 Task: Add Mineral Fusion Light Neutral Concealer to the cart.
Action: Mouse moved to (300, 143)
Screenshot: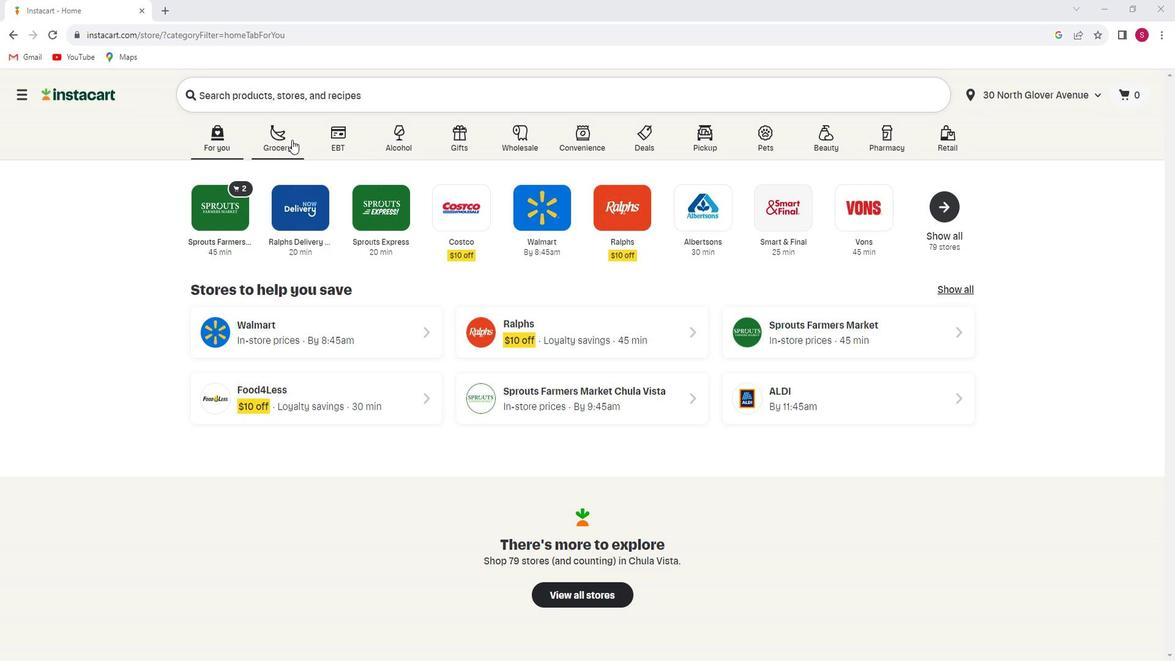
Action: Mouse pressed left at (300, 143)
Screenshot: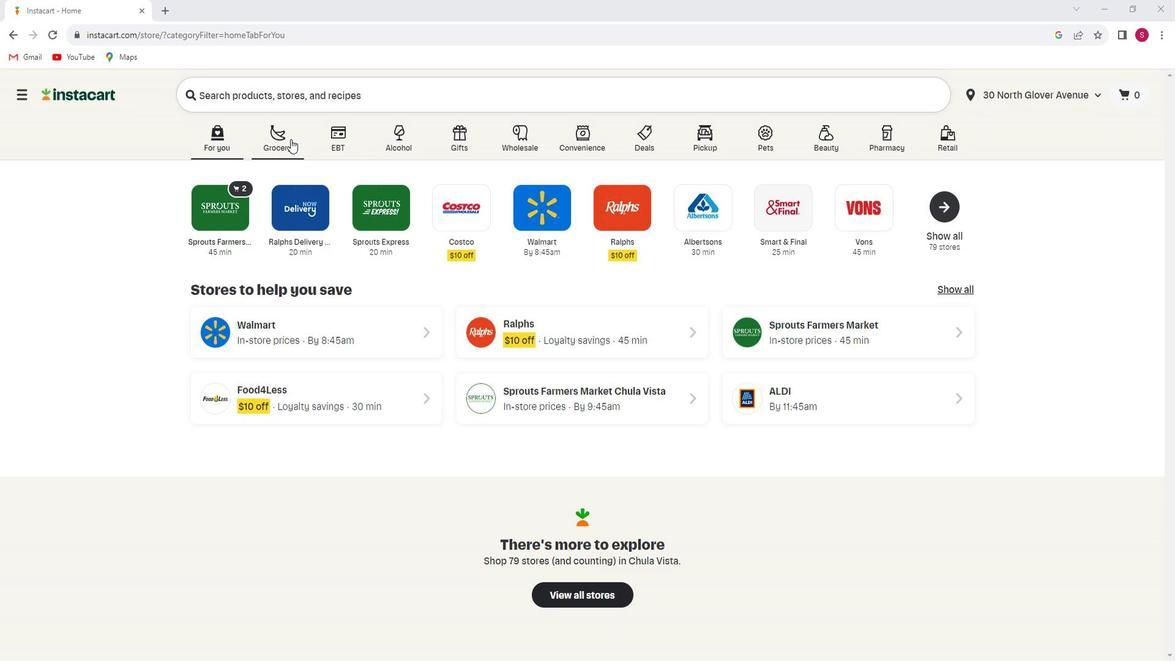 
Action: Mouse moved to (299, 359)
Screenshot: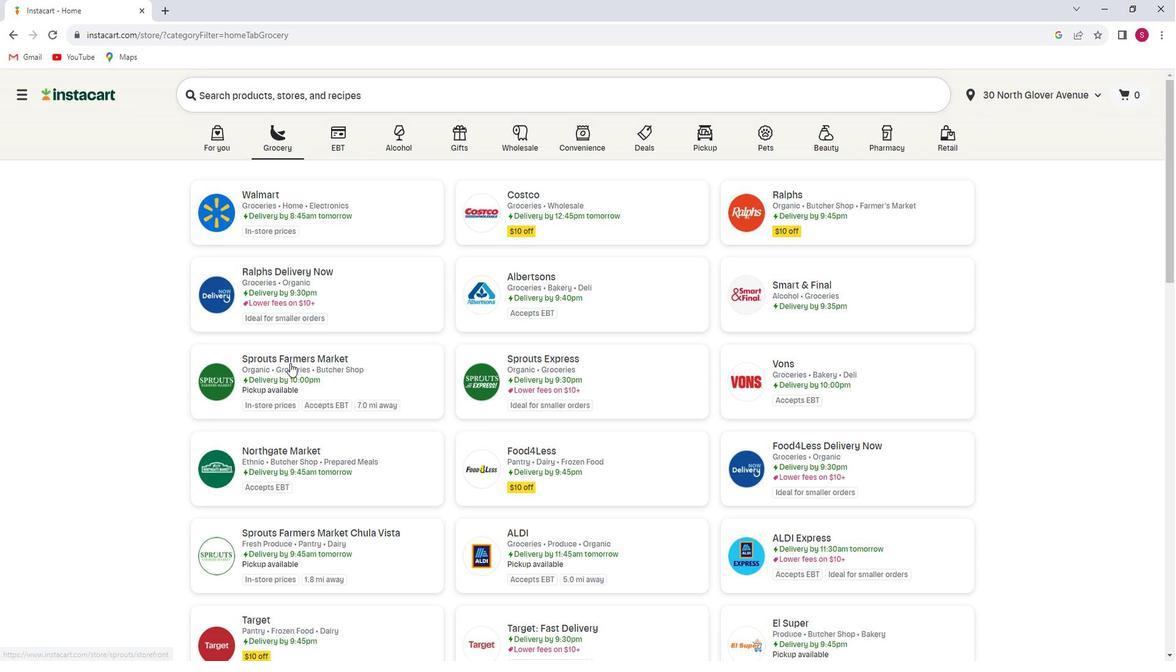 
Action: Mouse pressed left at (299, 359)
Screenshot: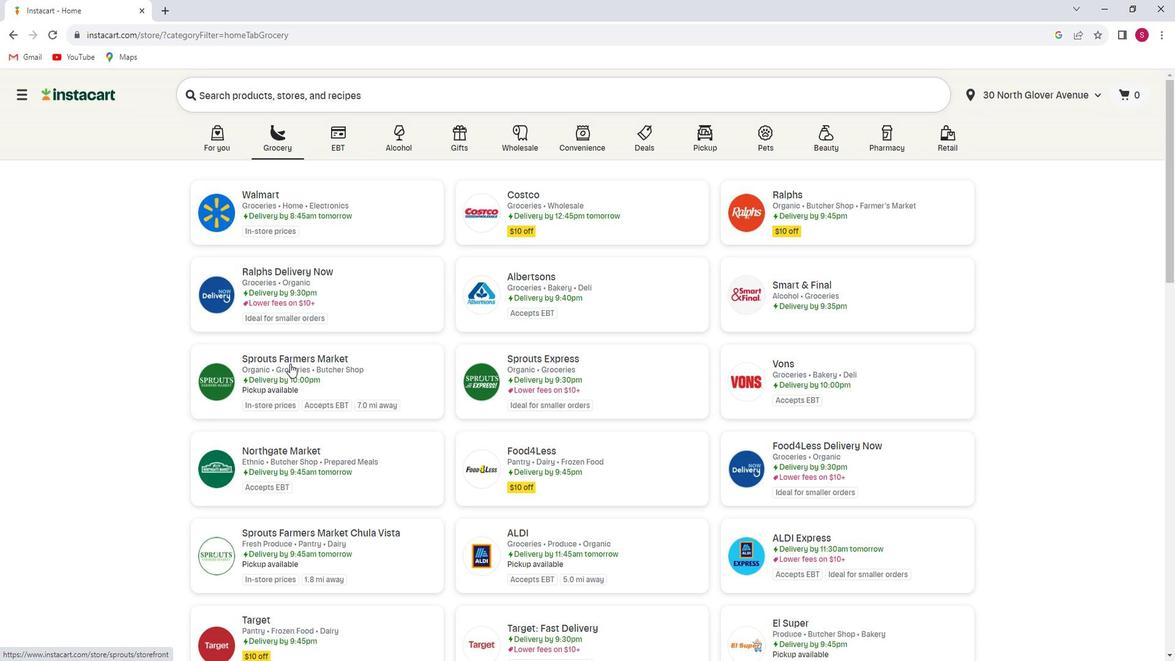 
Action: Mouse moved to (99, 398)
Screenshot: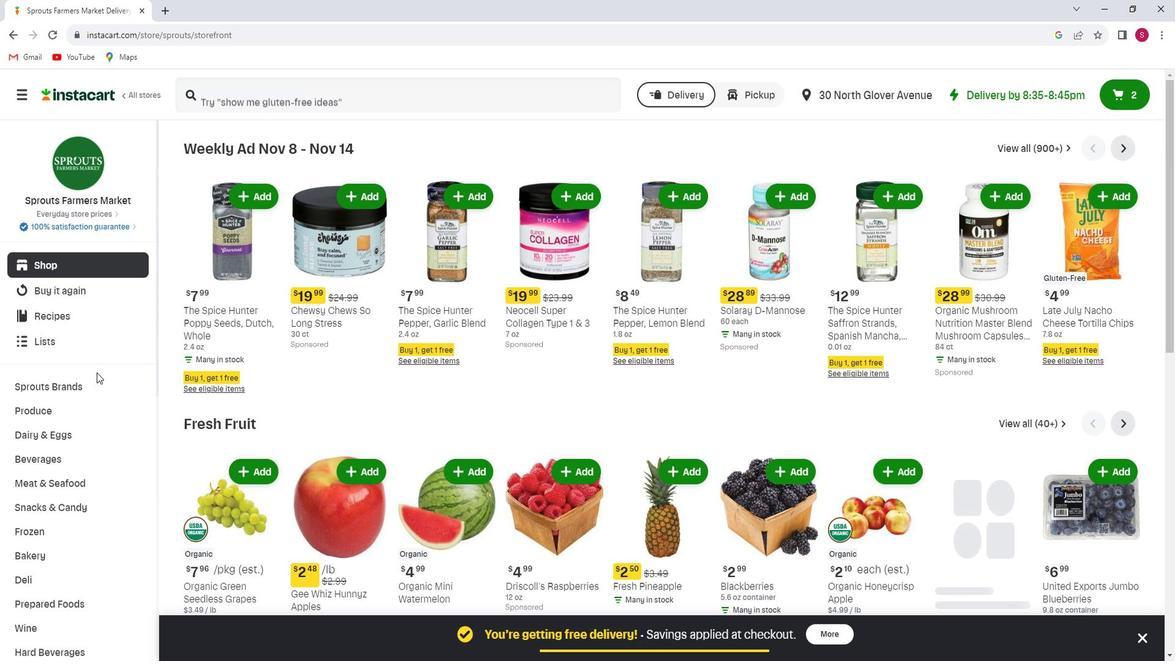 
Action: Mouse scrolled (99, 397) with delta (0, 0)
Screenshot: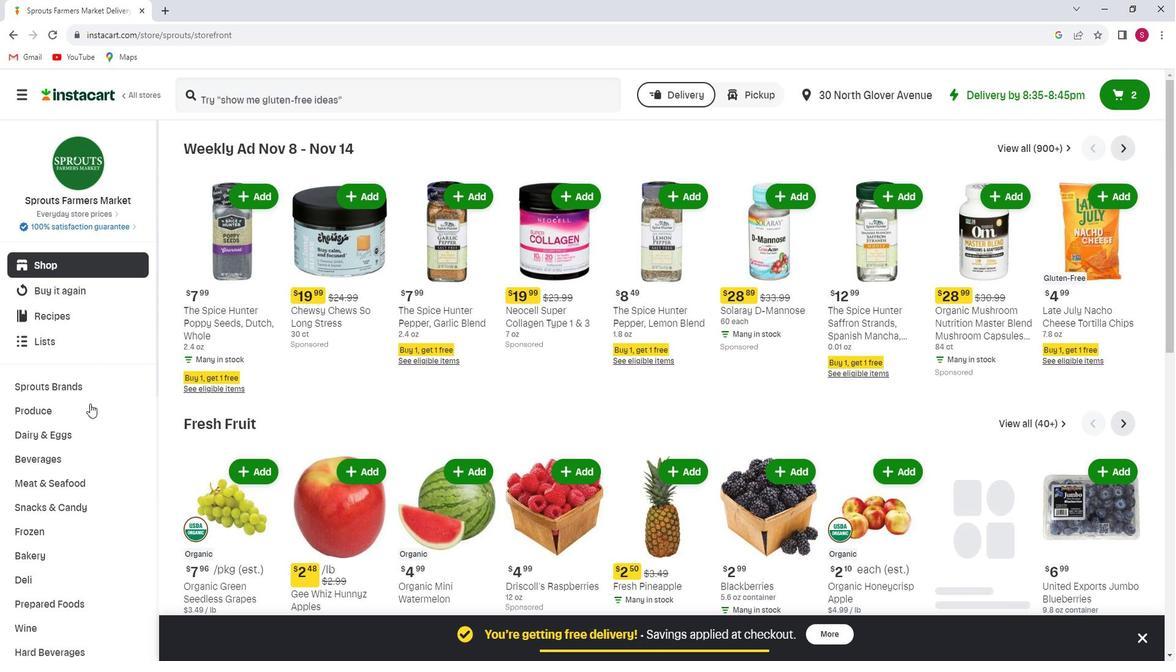 
Action: Mouse scrolled (99, 397) with delta (0, 0)
Screenshot: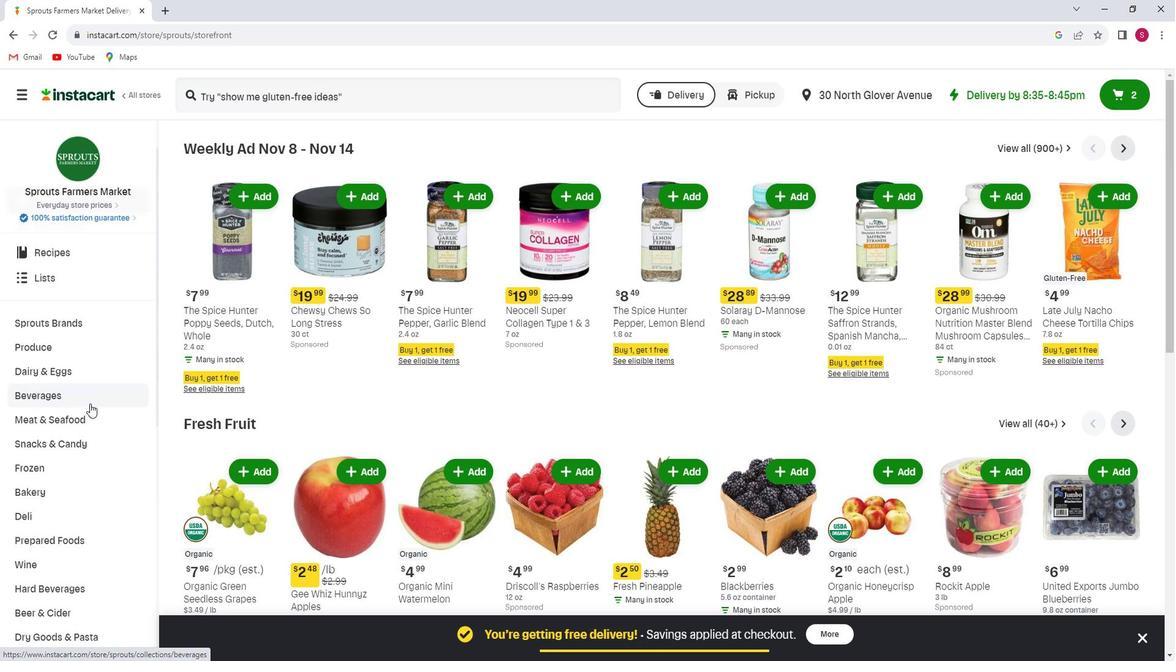 
Action: Mouse scrolled (99, 397) with delta (0, 0)
Screenshot: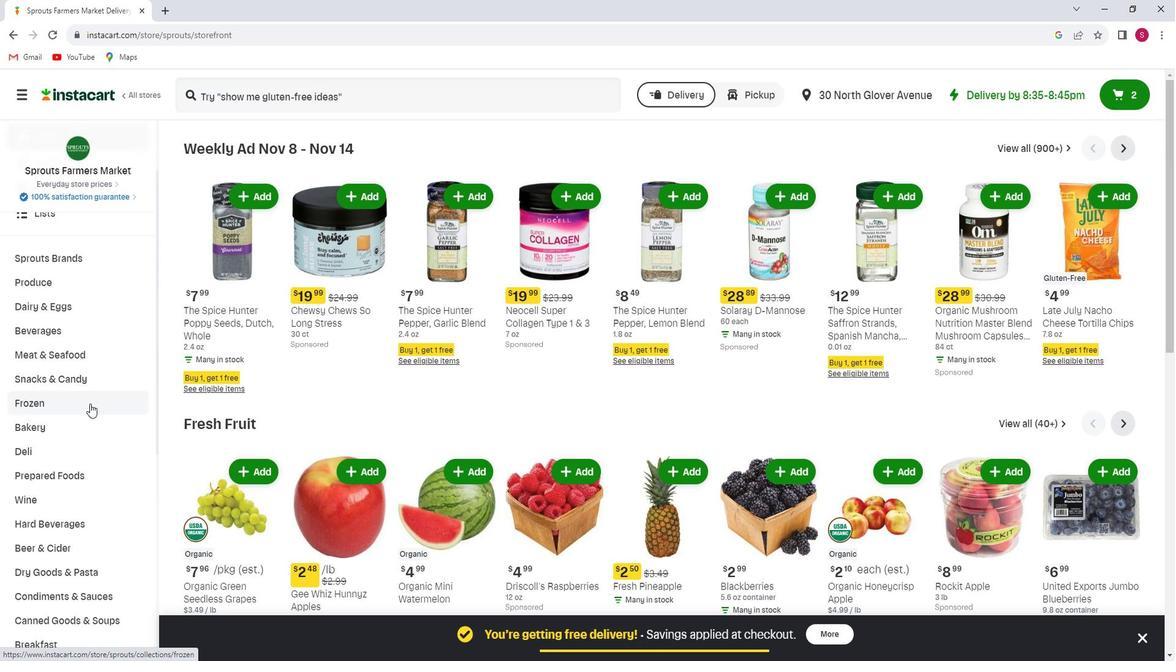 
Action: Mouse scrolled (99, 397) with delta (0, 0)
Screenshot: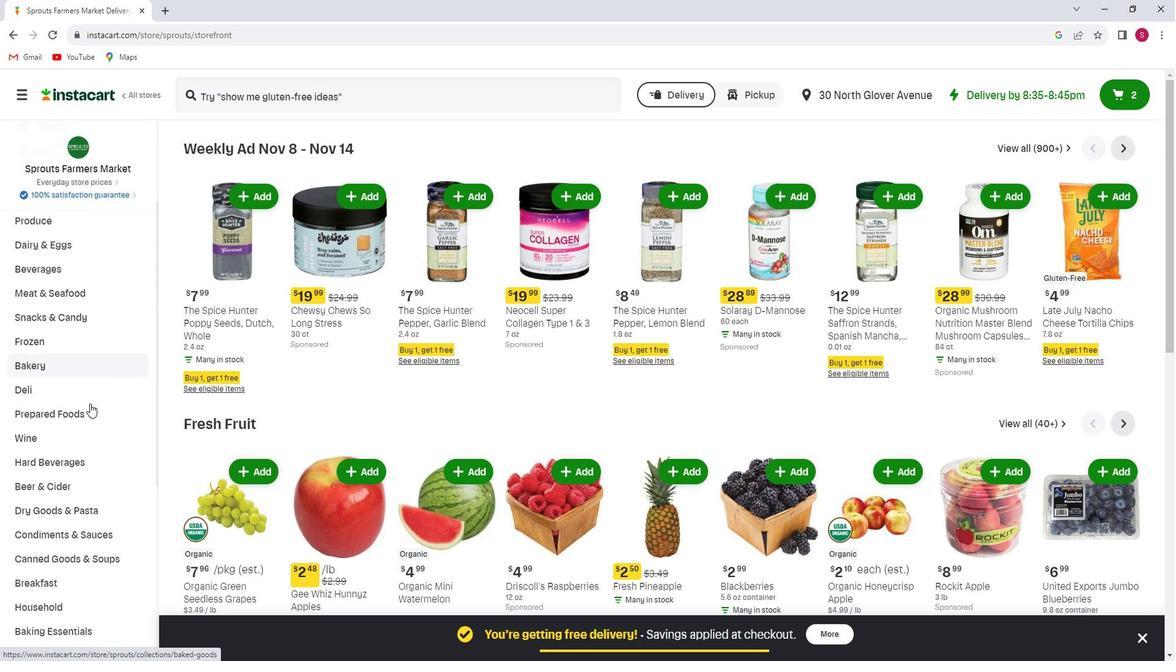 
Action: Mouse scrolled (99, 397) with delta (0, 0)
Screenshot: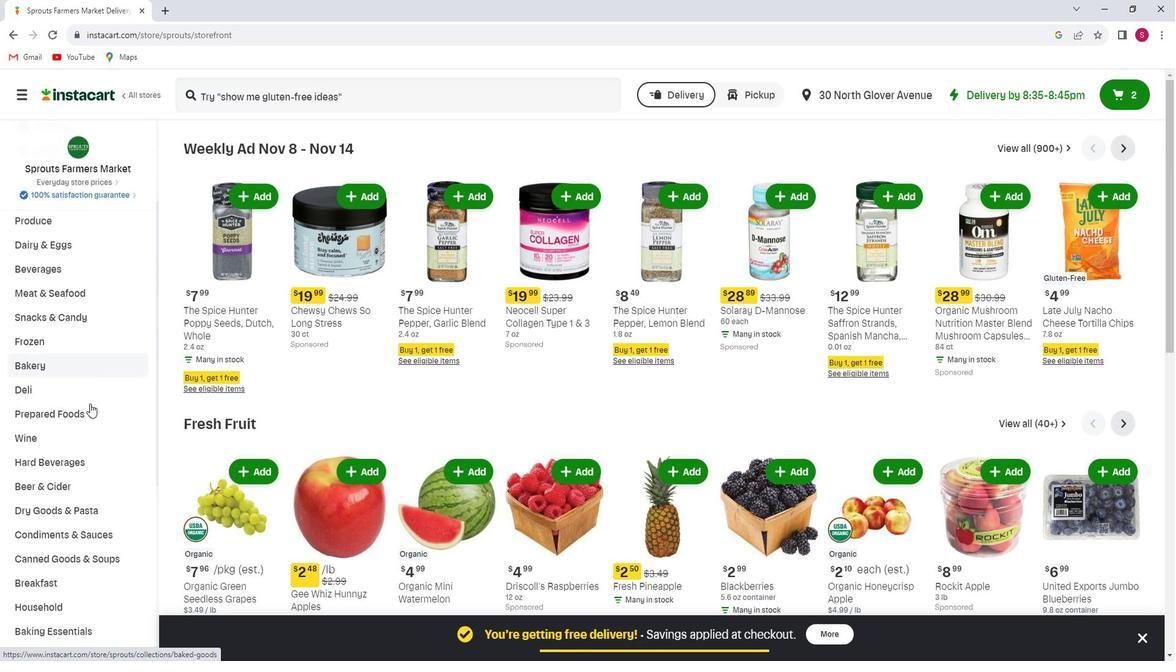 
Action: Mouse scrolled (99, 397) with delta (0, 0)
Screenshot: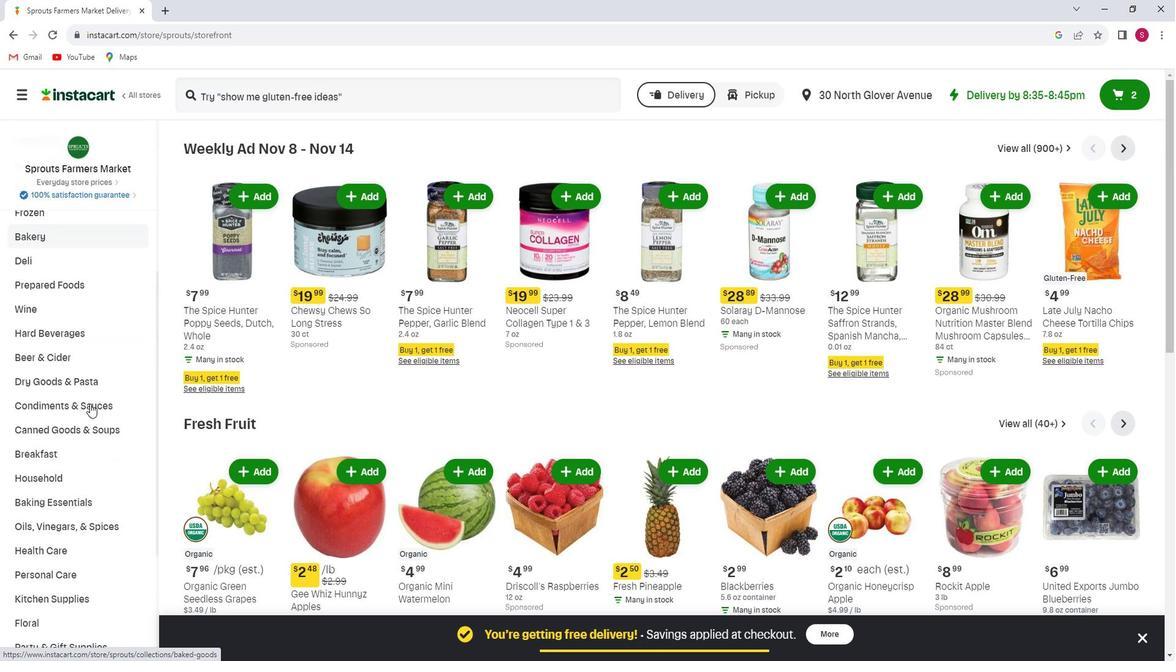 
Action: Mouse scrolled (99, 397) with delta (0, 0)
Screenshot: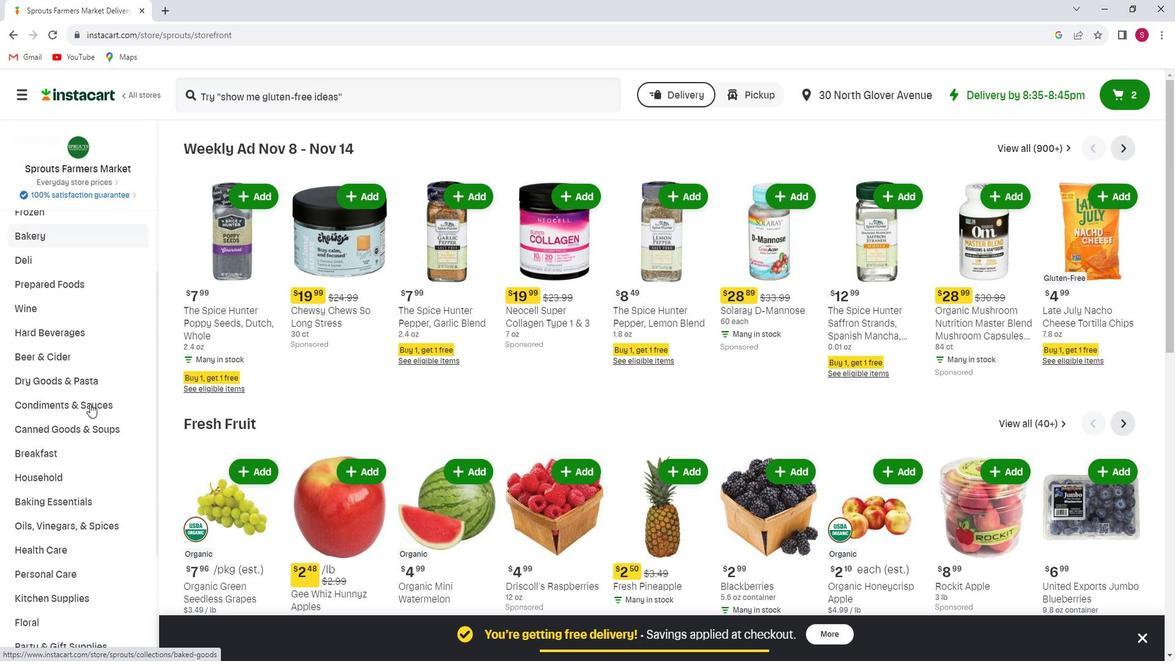 
Action: Mouse scrolled (99, 397) with delta (0, 0)
Screenshot: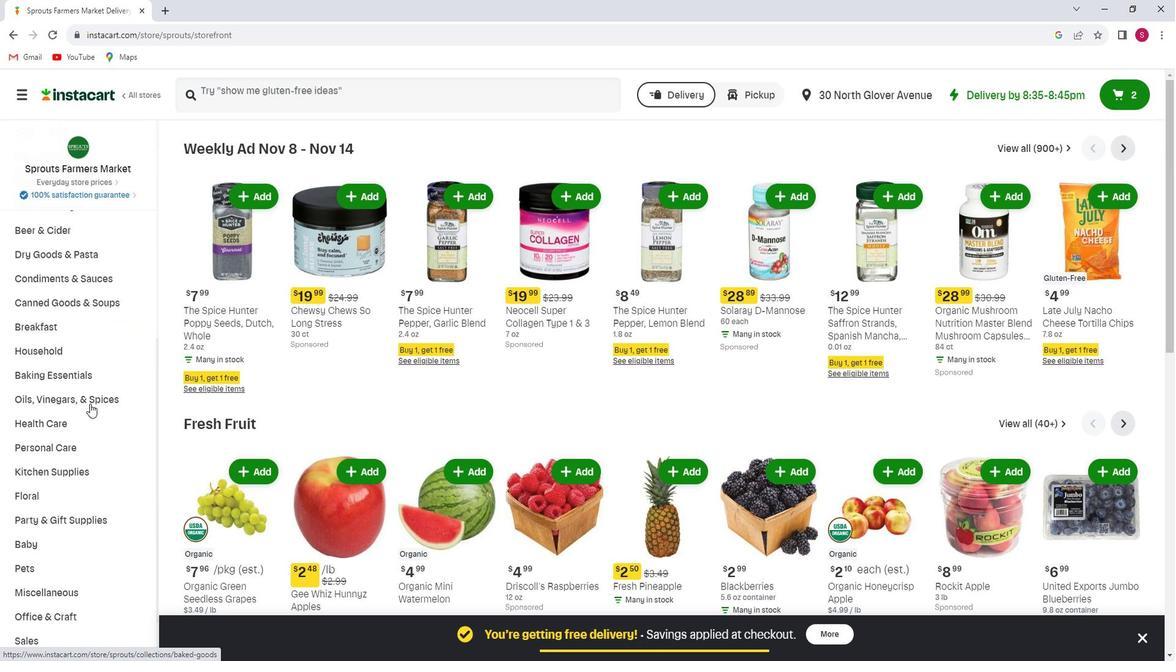 
Action: Mouse moved to (101, 380)
Screenshot: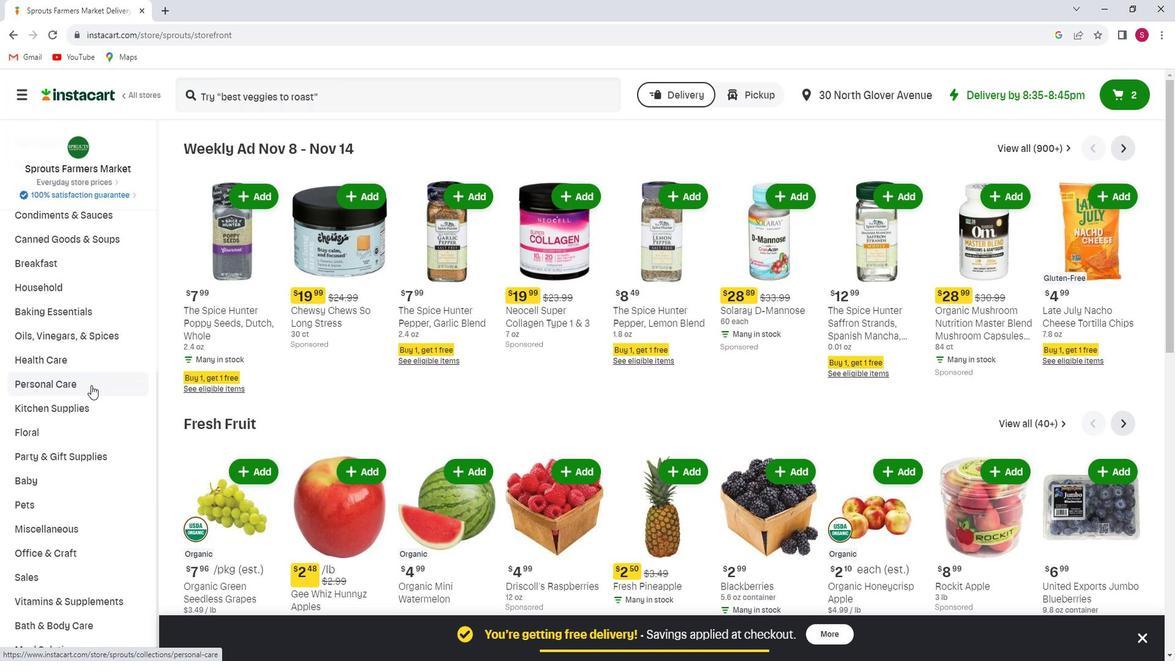 
Action: Mouse pressed left at (101, 380)
Screenshot: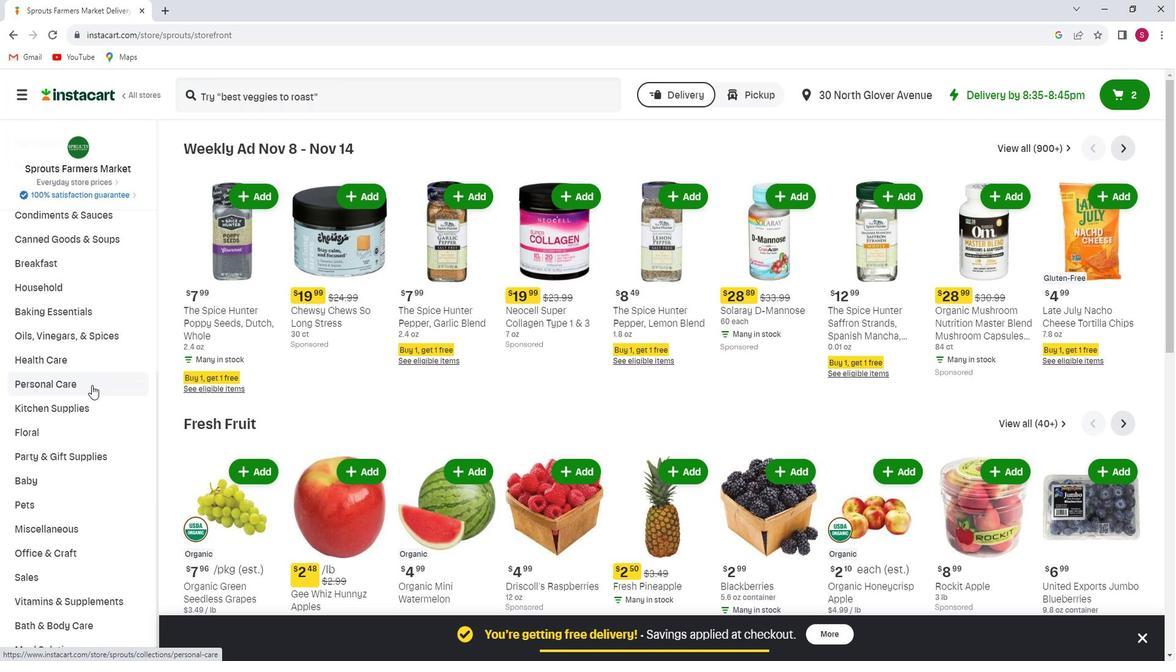 
Action: Mouse moved to (1068, 182)
Screenshot: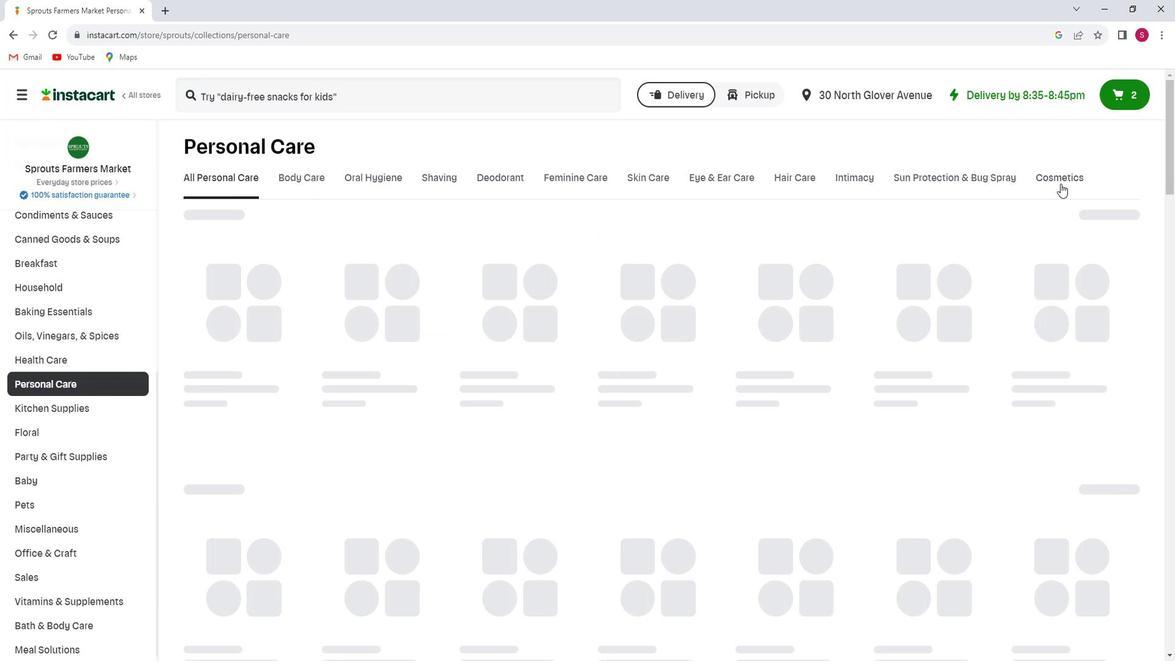 
Action: Mouse pressed left at (1068, 182)
Screenshot: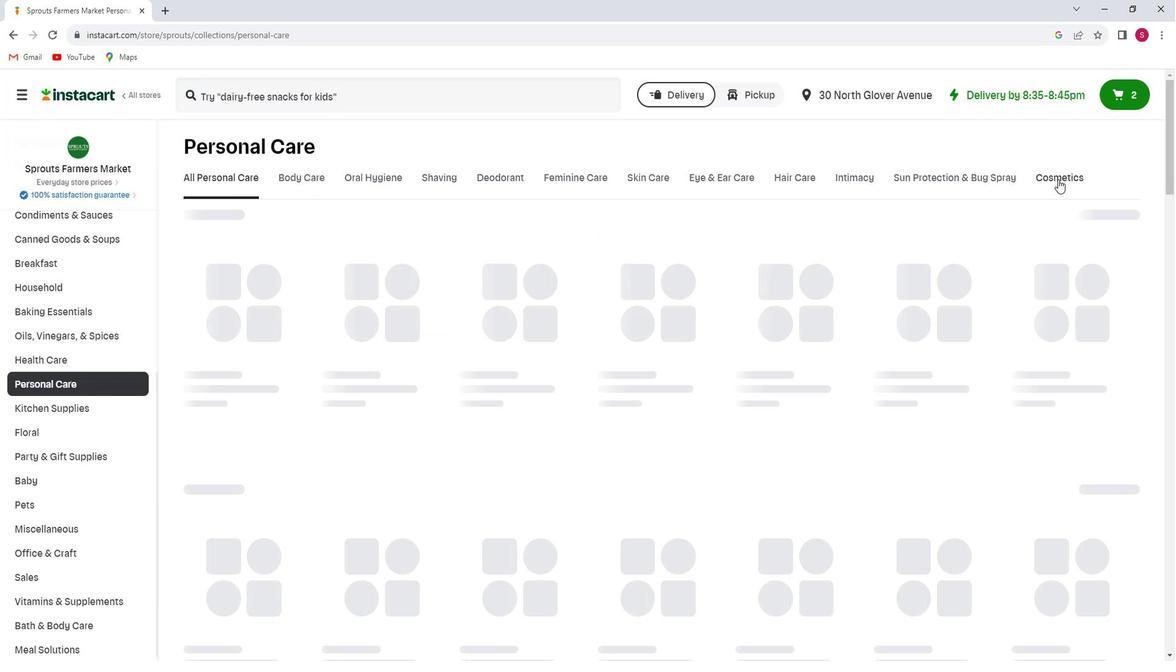 
Action: Mouse moved to (291, 230)
Screenshot: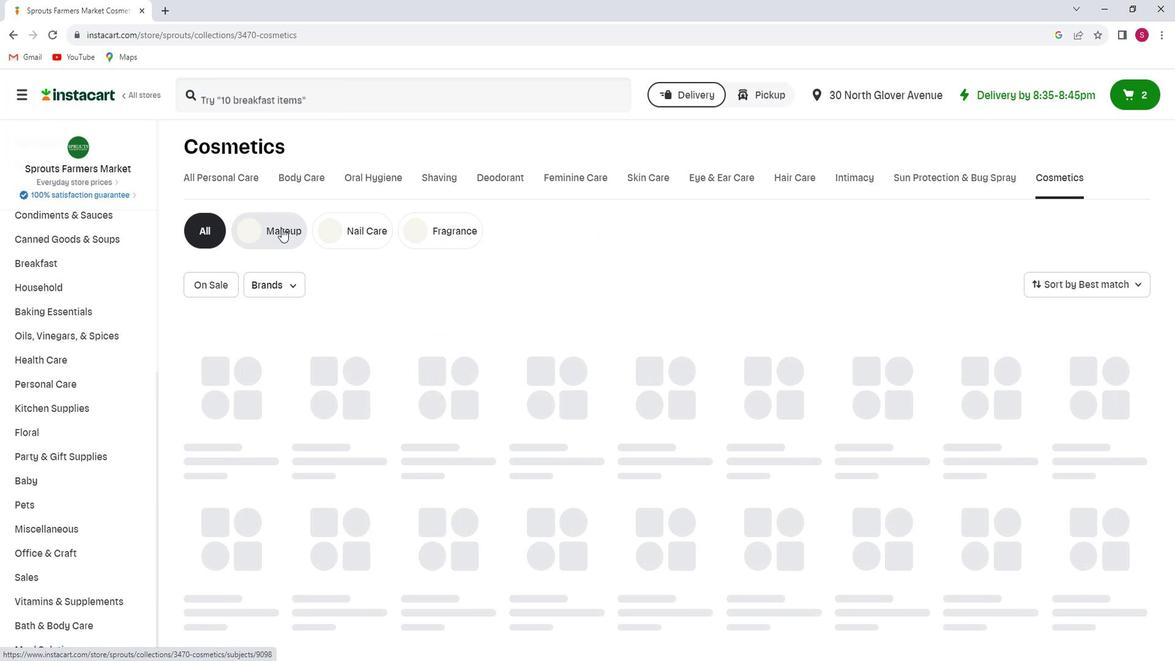 
Action: Mouse pressed left at (291, 230)
Screenshot: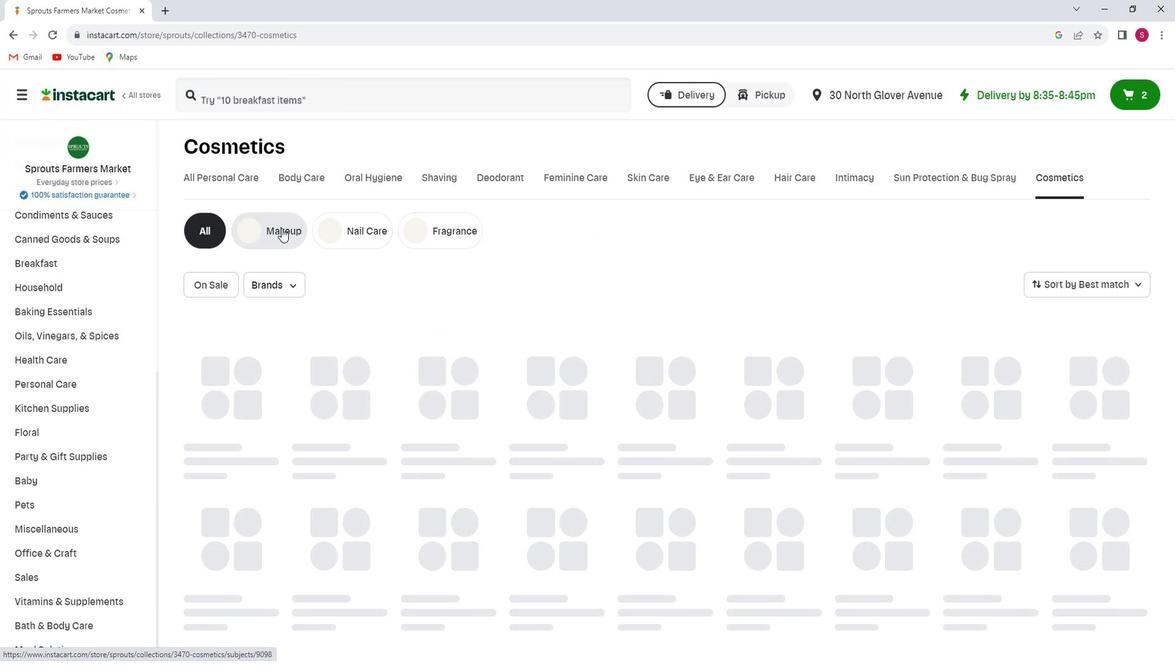 
Action: Mouse moved to (332, 93)
Screenshot: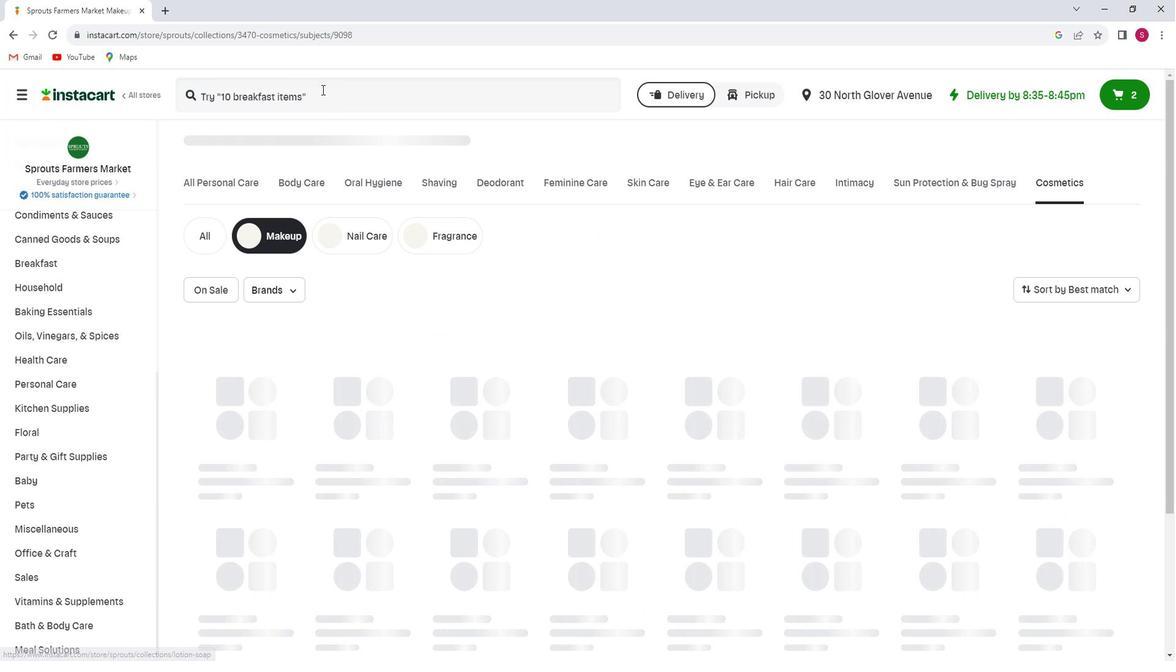 
Action: Mouse pressed left at (332, 93)
Screenshot: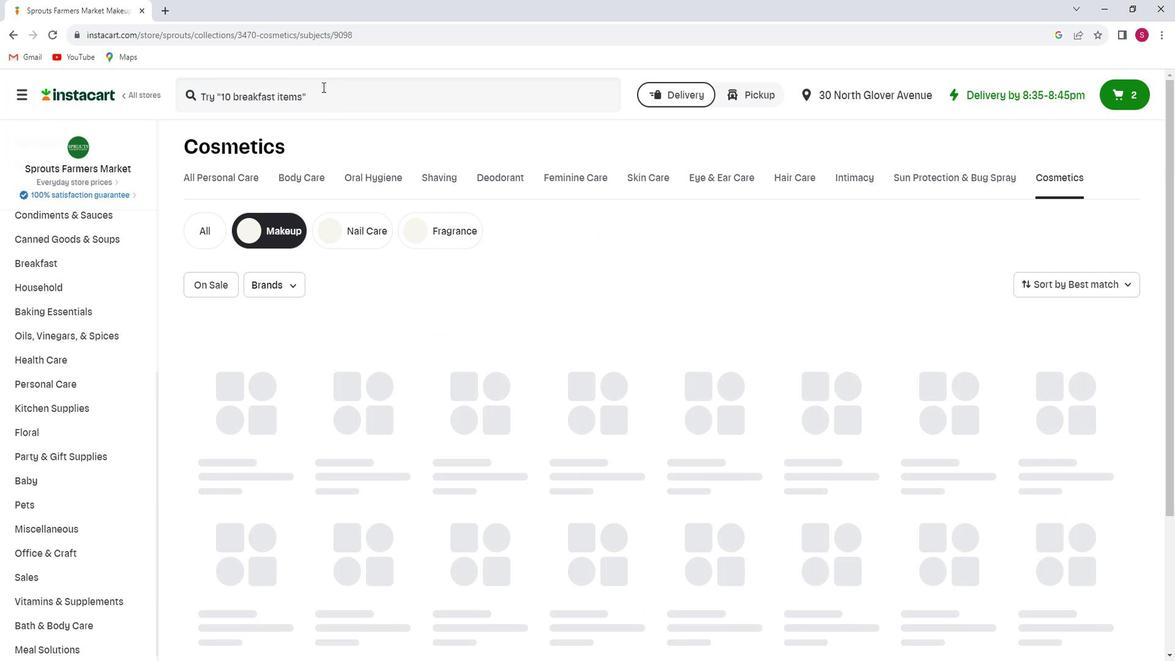 
Action: Key pressed <Key.shift_r>Mineral<Key.space><Key.shift>Fusion<Key.space><Key.shift_r>Light<Key.space><Key.shift_r>Neutral<Key.space><Key.shift>Concealer<Key.enter>
Screenshot: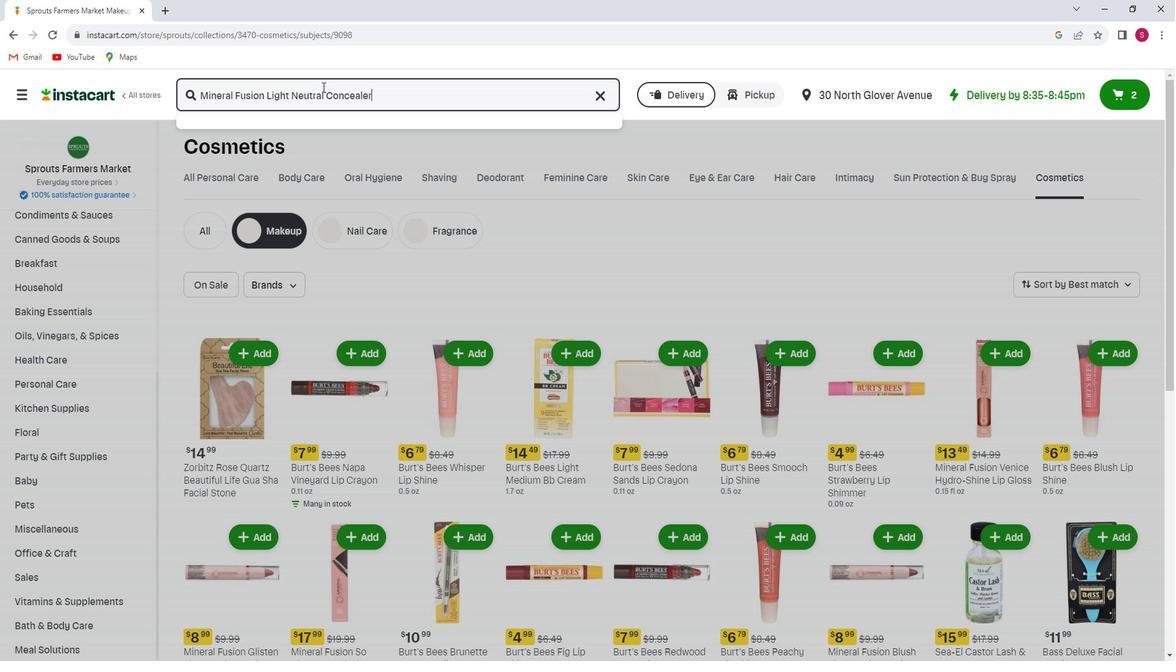 
Action: Mouse moved to (420, 186)
Screenshot: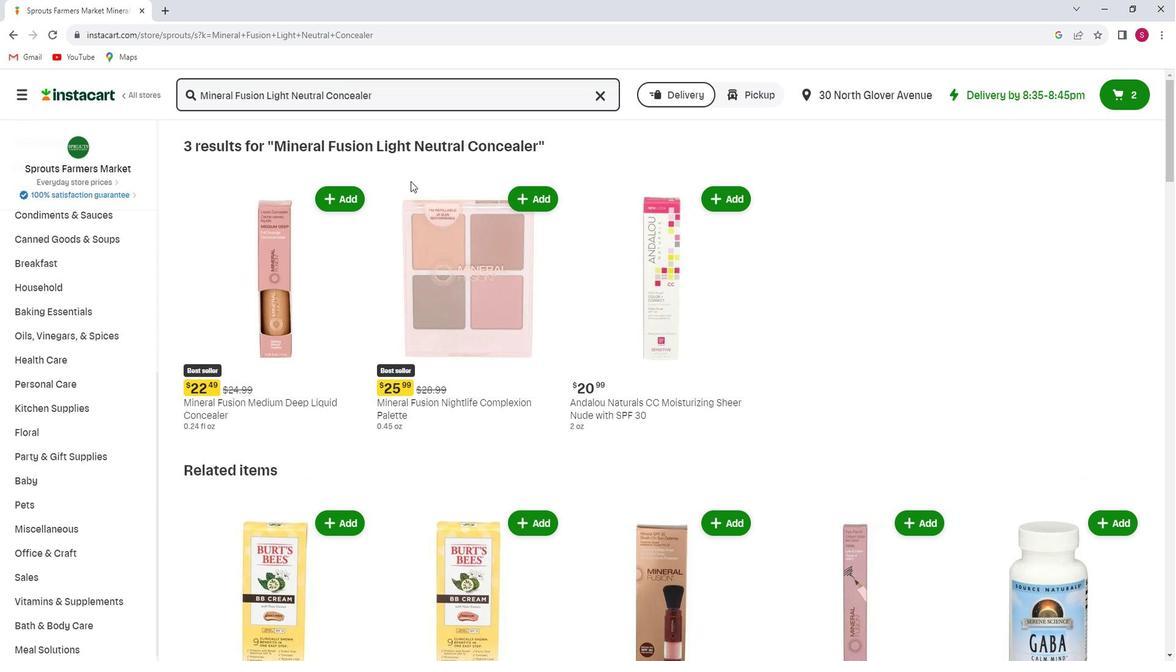
Action: Mouse scrolled (420, 185) with delta (0, 0)
Screenshot: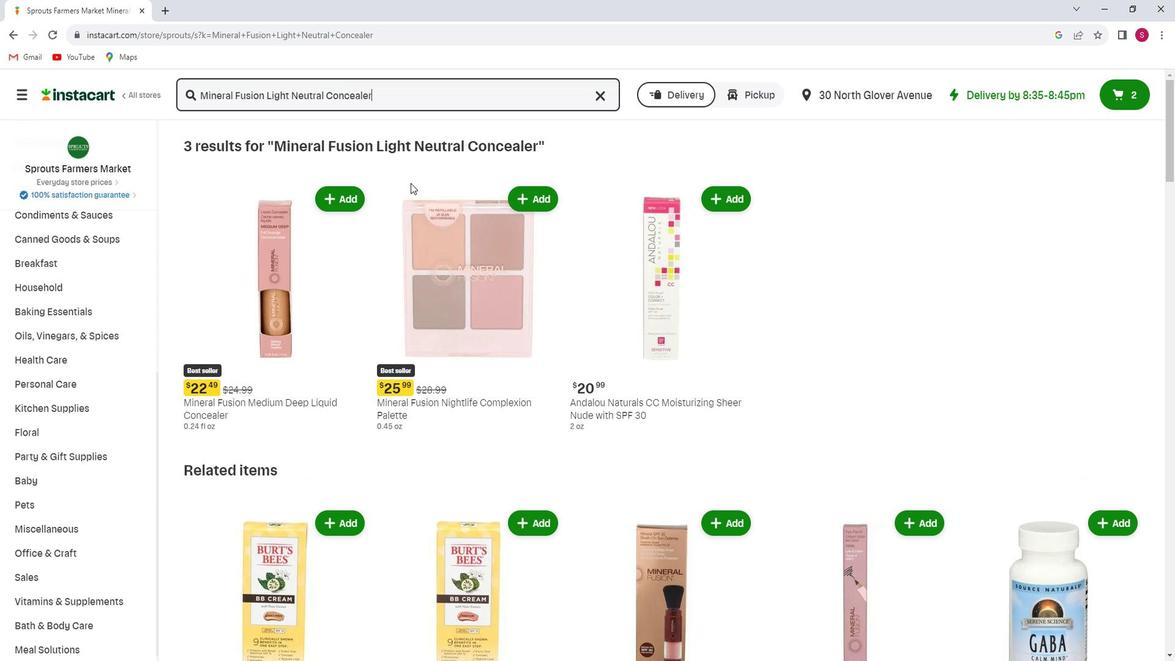 
Action: Mouse scrolled (420, 185) with delta (0, 0)
Screenshot: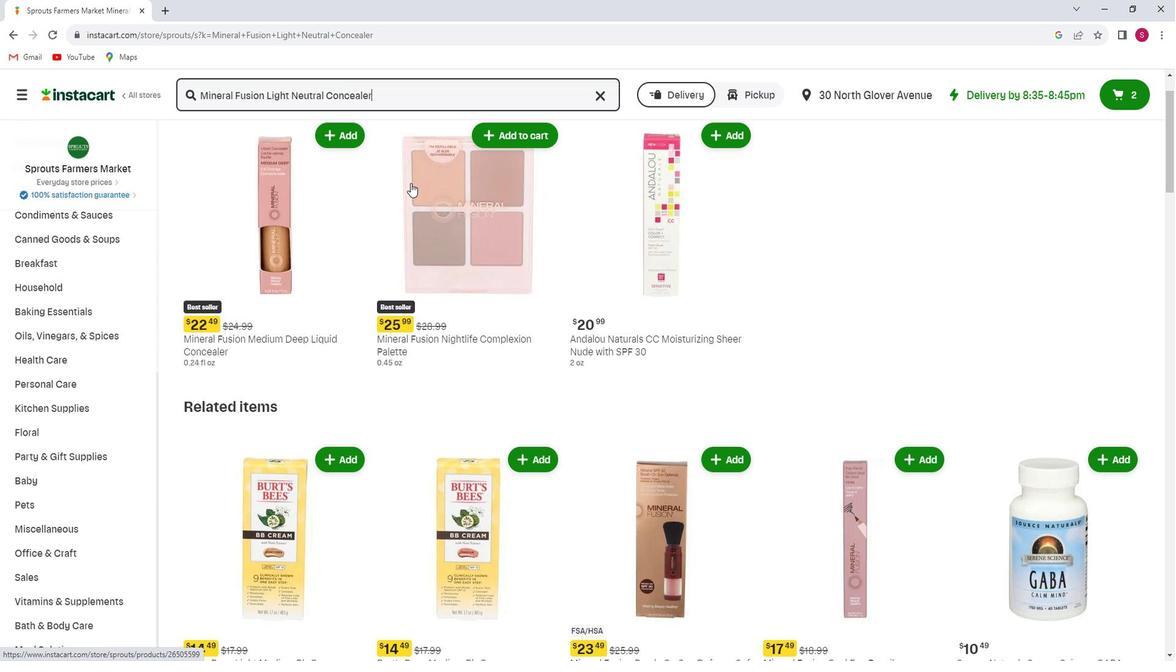 
Action: Mouse moved to (420, 186)
Screenshot: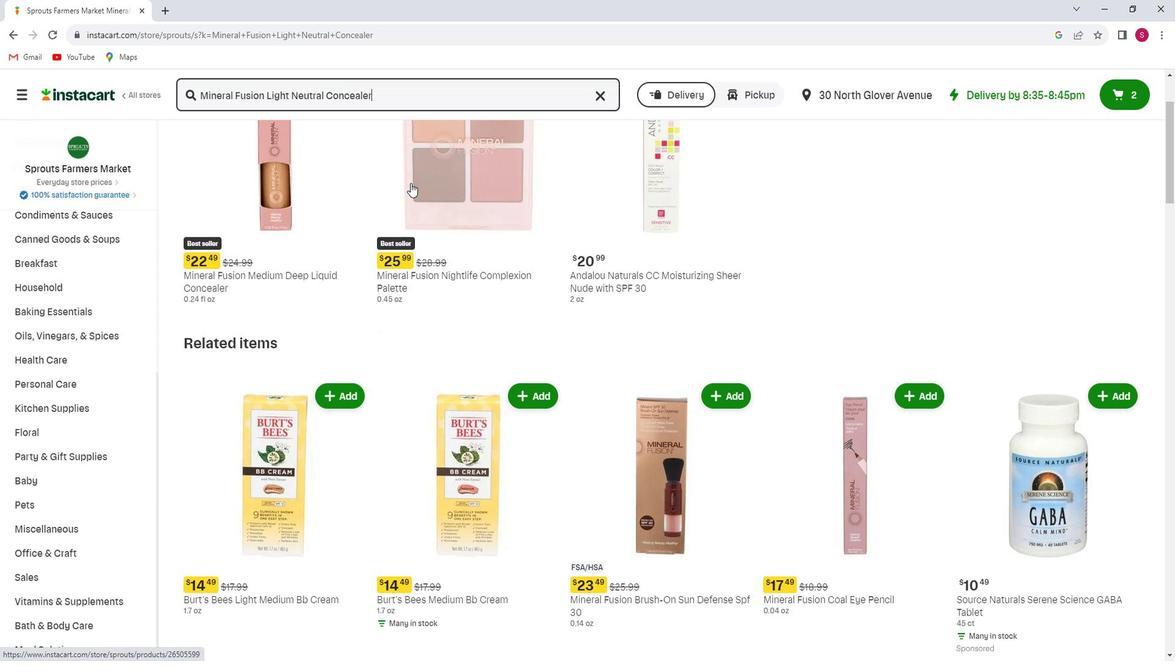 
Action: Mouse scrolled (420, 185) with delta (0, 0)
Screenshot: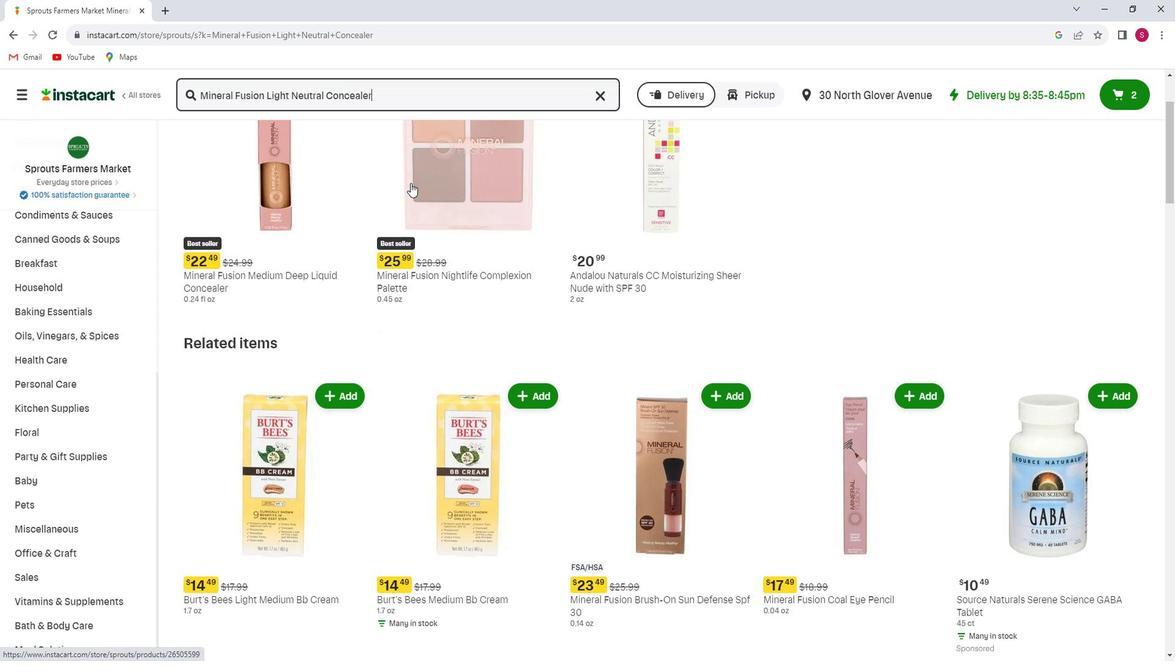 
Action: Mouse scrolled (420, 185) with delta (0, 0)
Screenshot: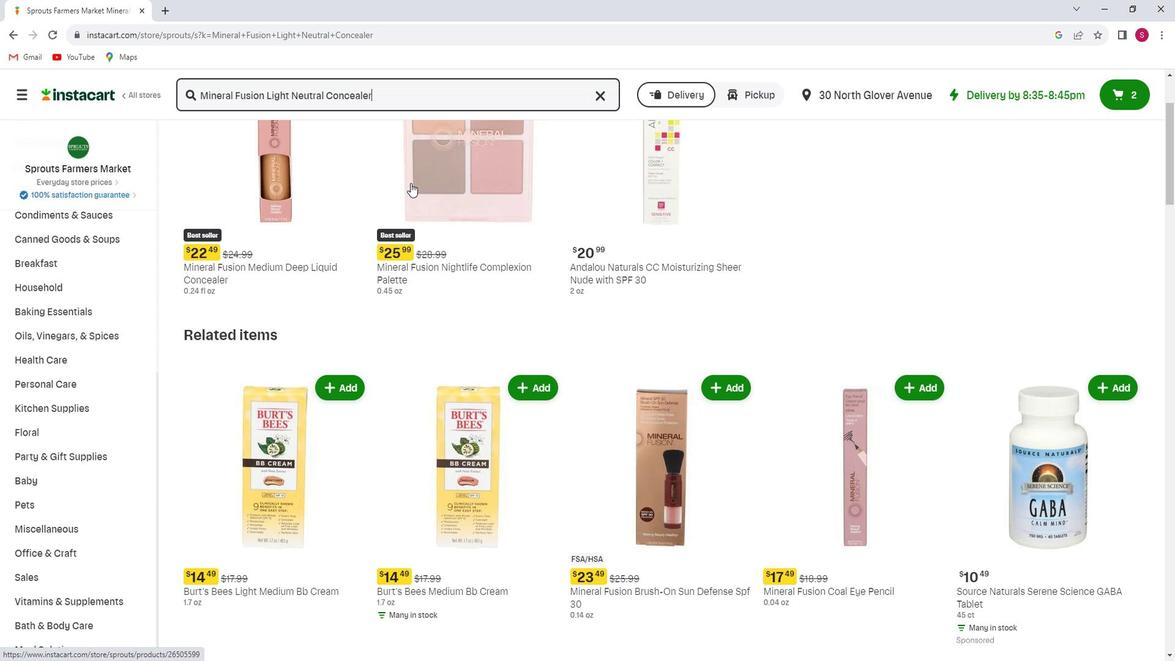 
Action: Mouse scrolled (420, 185) with delta (0, 0)
Screenshot: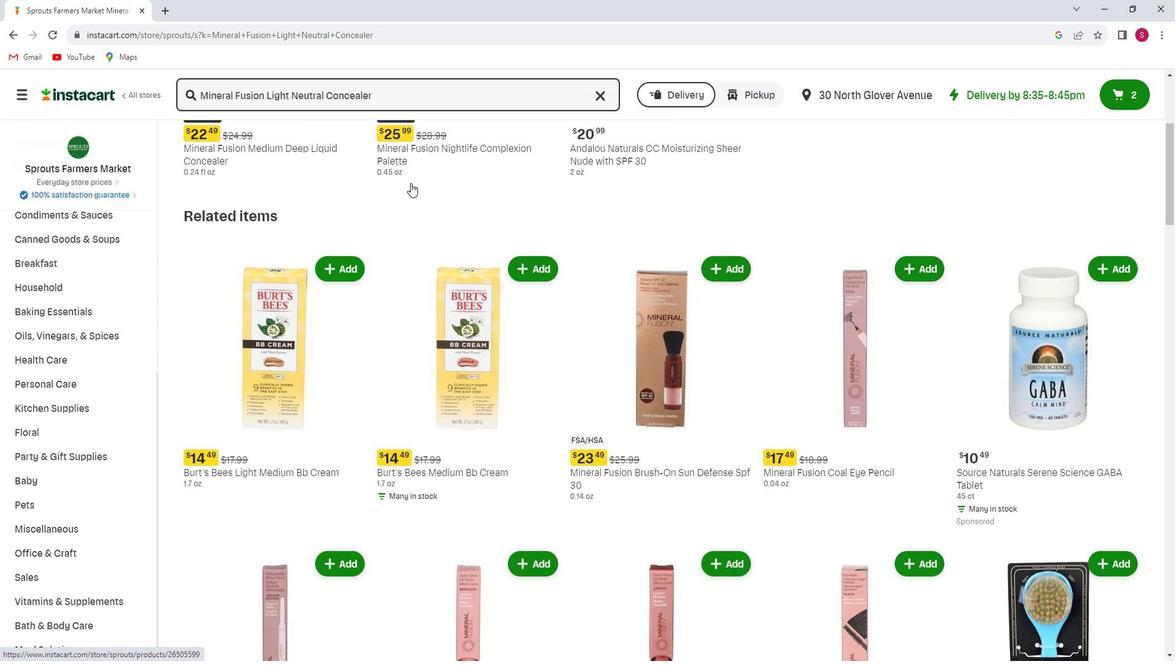 
Action: Mouse scrolled (420, 185) with delta (0, 0)
Screenshot: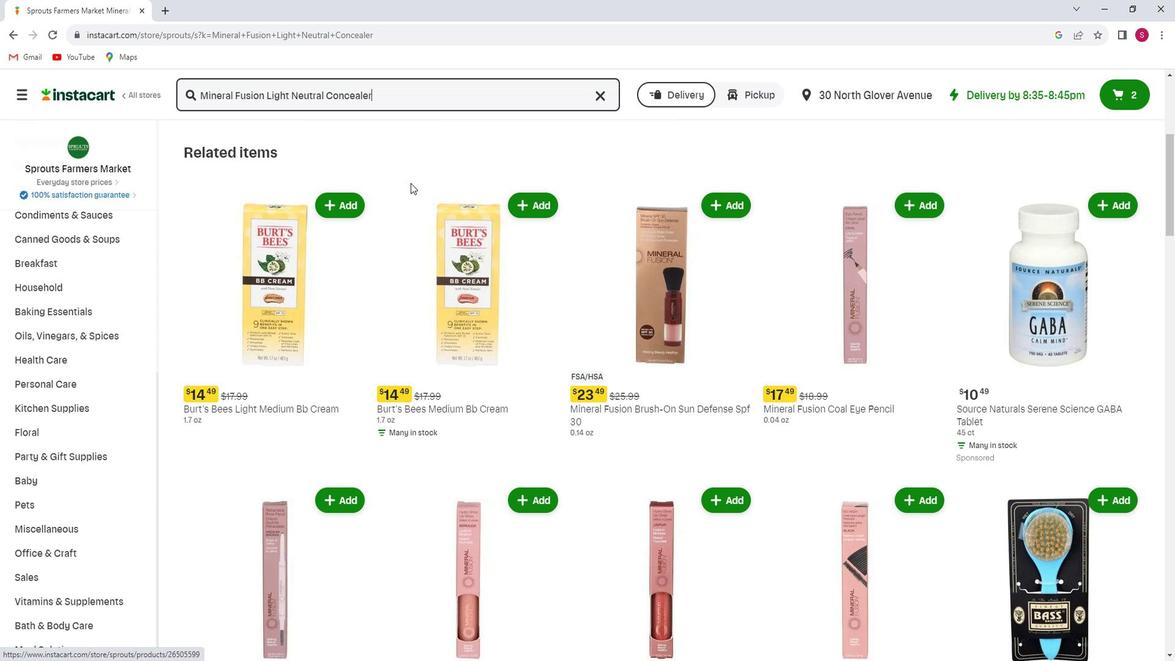 
Action: Mouse moved to (465, 199)
Screenshot: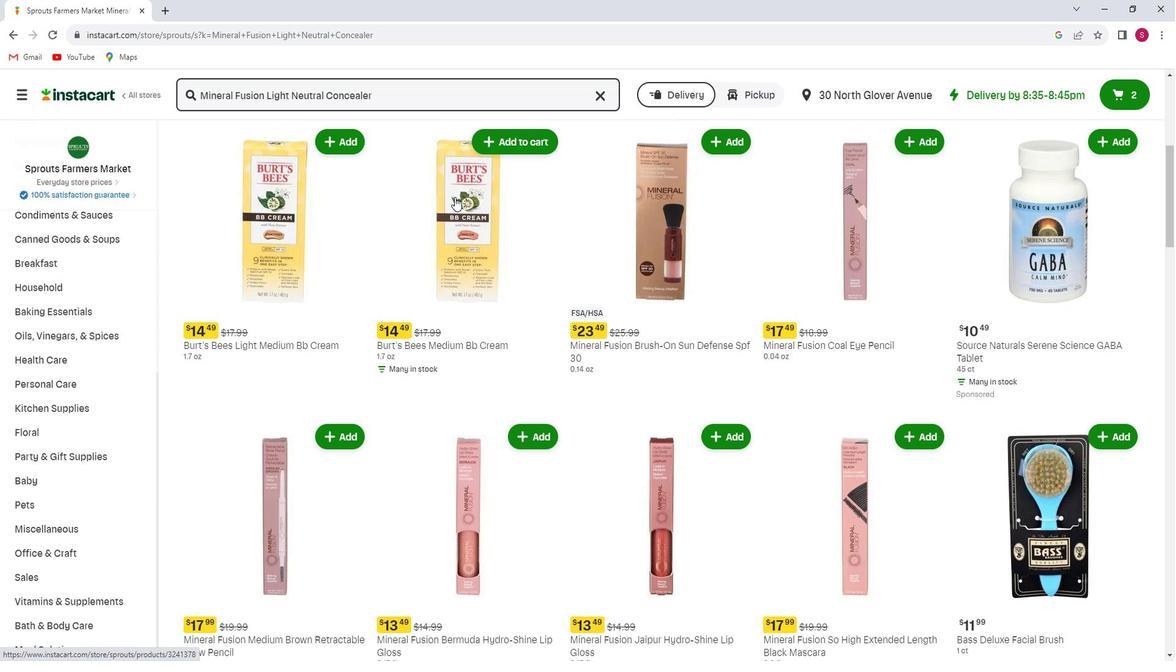 
Action: Mouse scrolled (465, 198) with delta (0, 0)
Screenshot: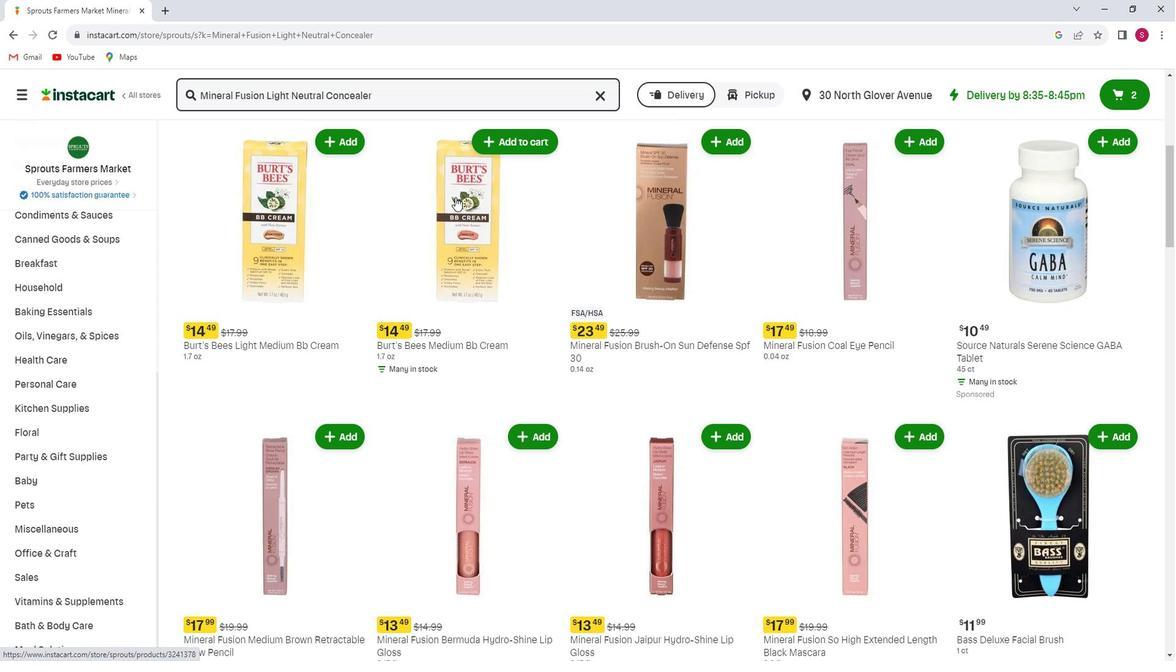 
Action: Mouse scrolled (465, 198) with delta (0, 0)
Screenshot: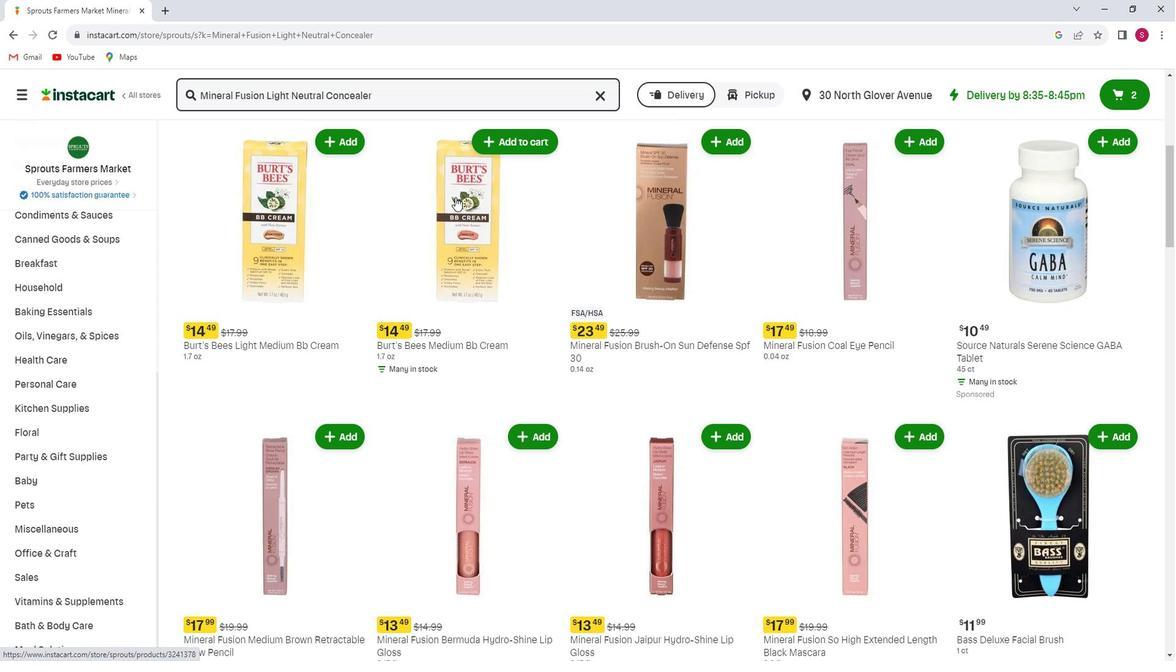 
Action: Mouse moved to (465, 200)
Screenshot: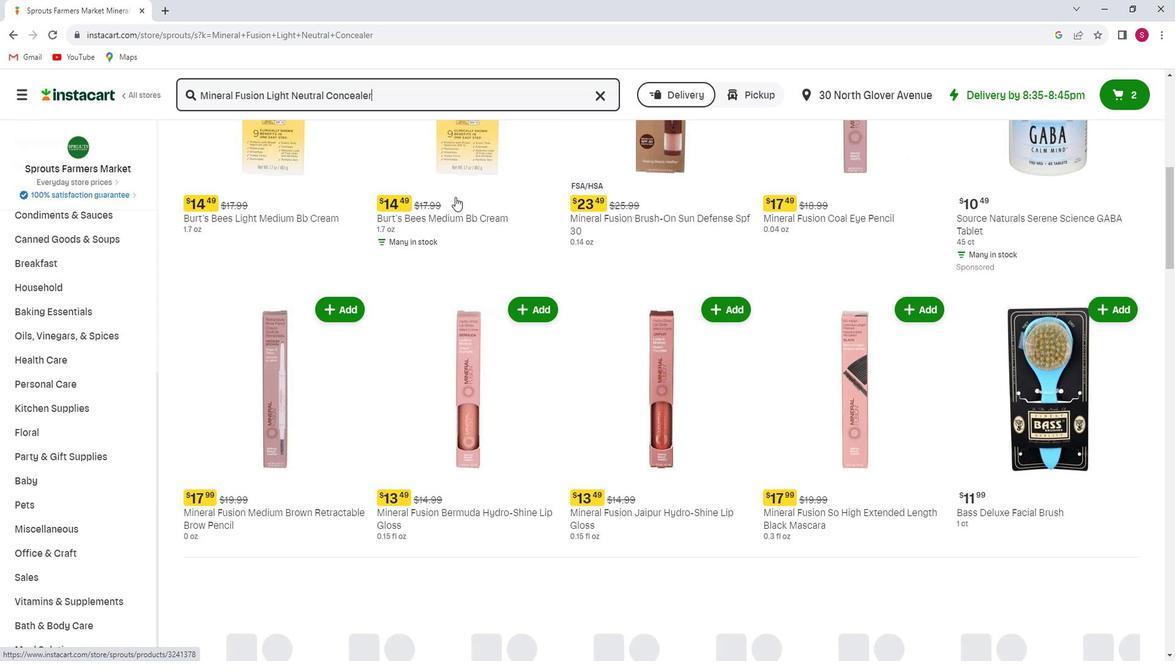 
Action: Mouse scrolled (465, 199) with delta (0, 0)
Screenshot: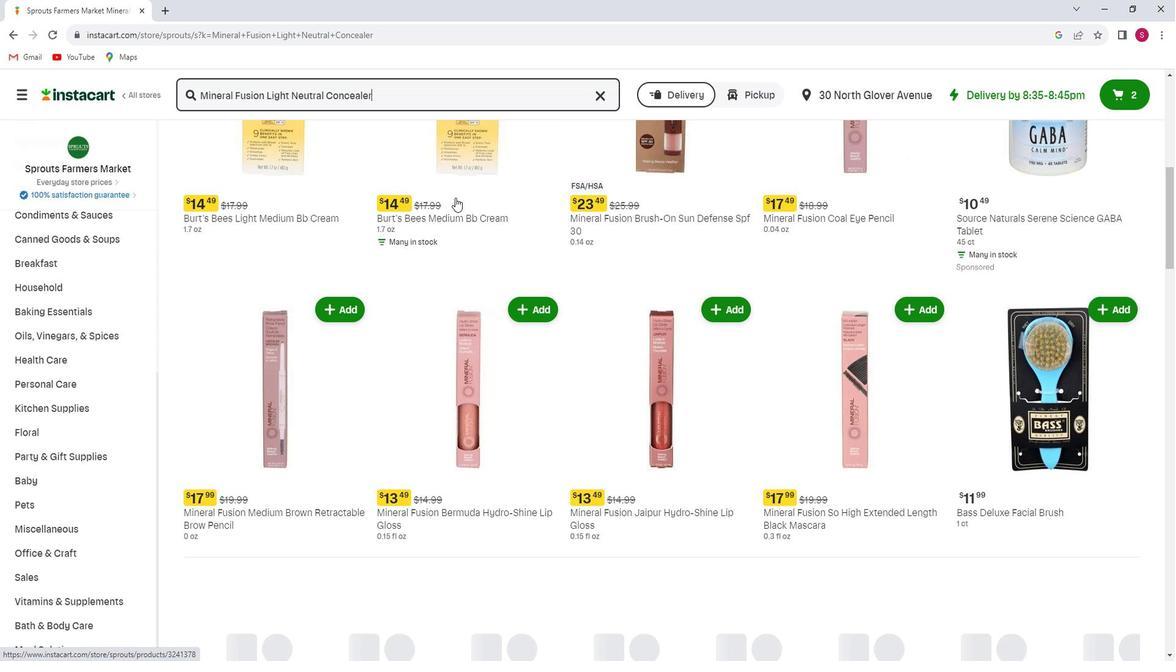 
Action: Mouse moved to (472, 204)
Screenshot: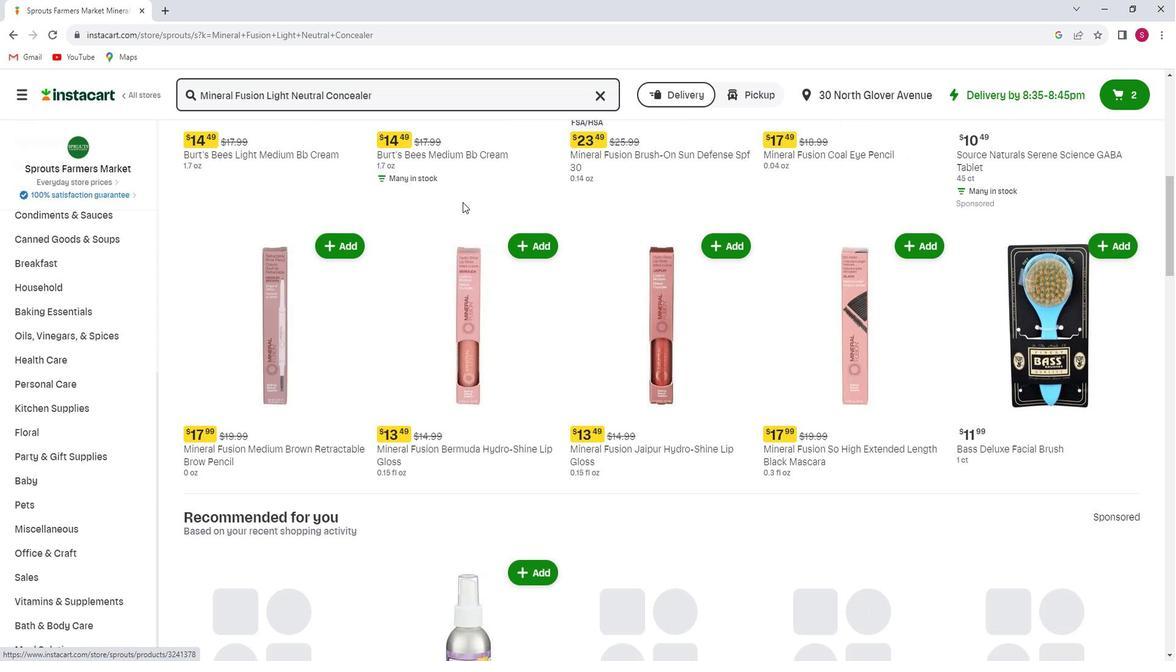 
Action: Mouse scrolled (472, 203) with delta (0, 0)
Screenshot: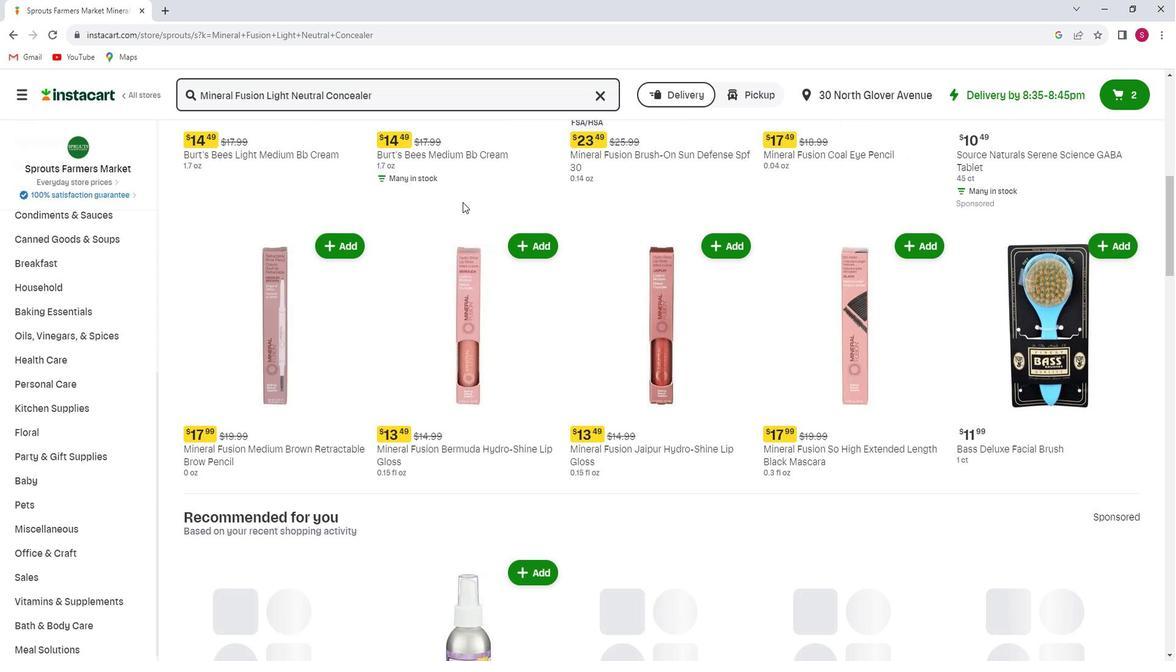 
Action: Mouse scrolled (472, 203) with delta (0, 0)
Screenshot: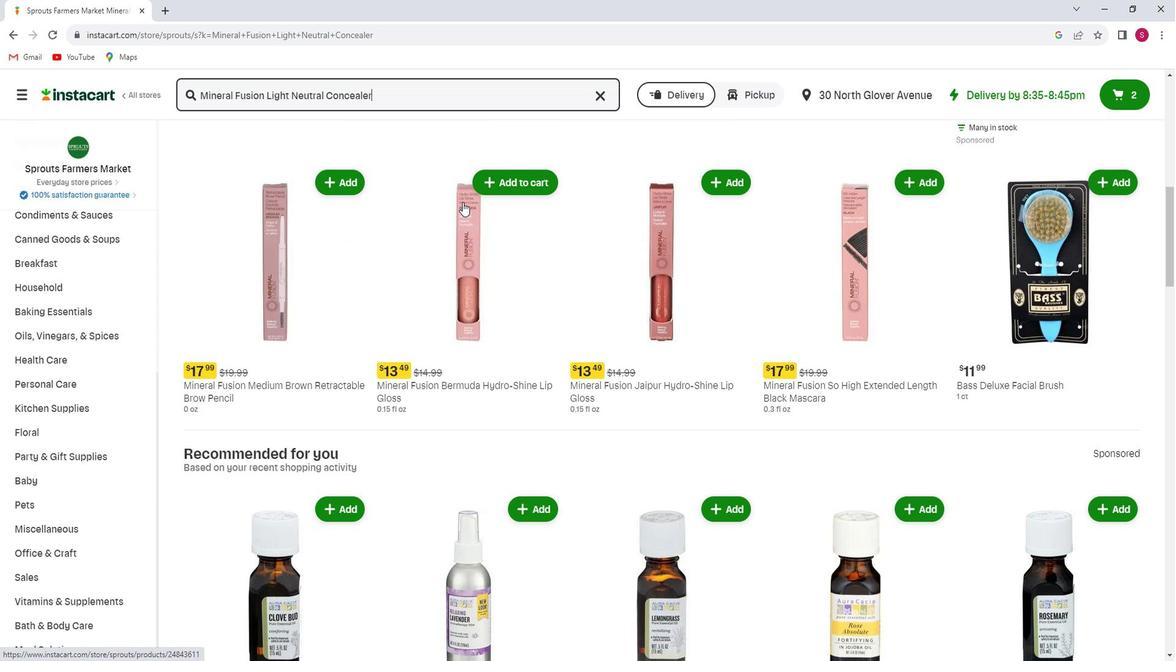 
Action: Mouse moved to (585, 232)
Screenshot: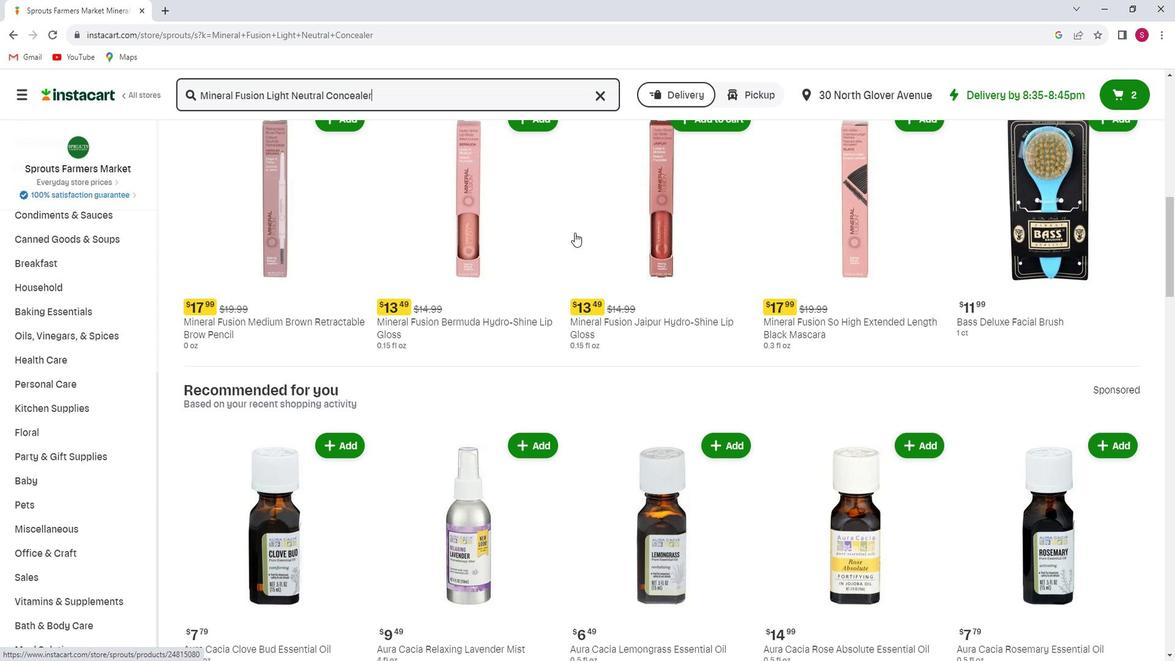 
Action: Mouse scrolled (585, 231) with delta (0, 0)
Screenshot: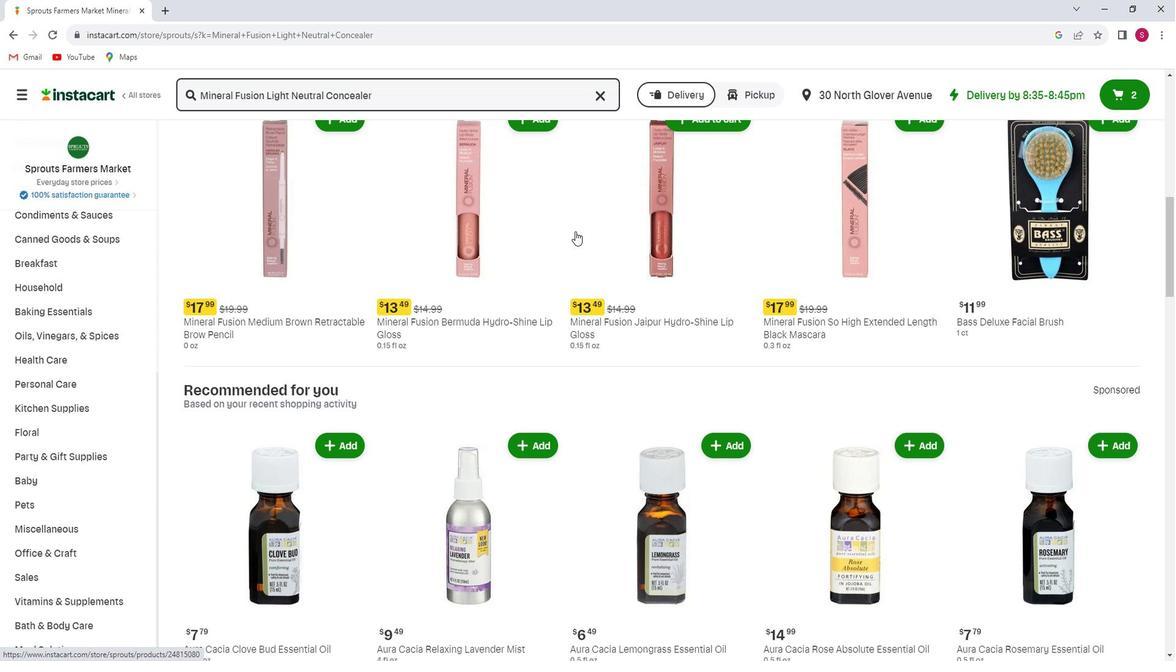 
Action: Mouse scrolled (585, 231) with delta (0, 0)
Screenshot: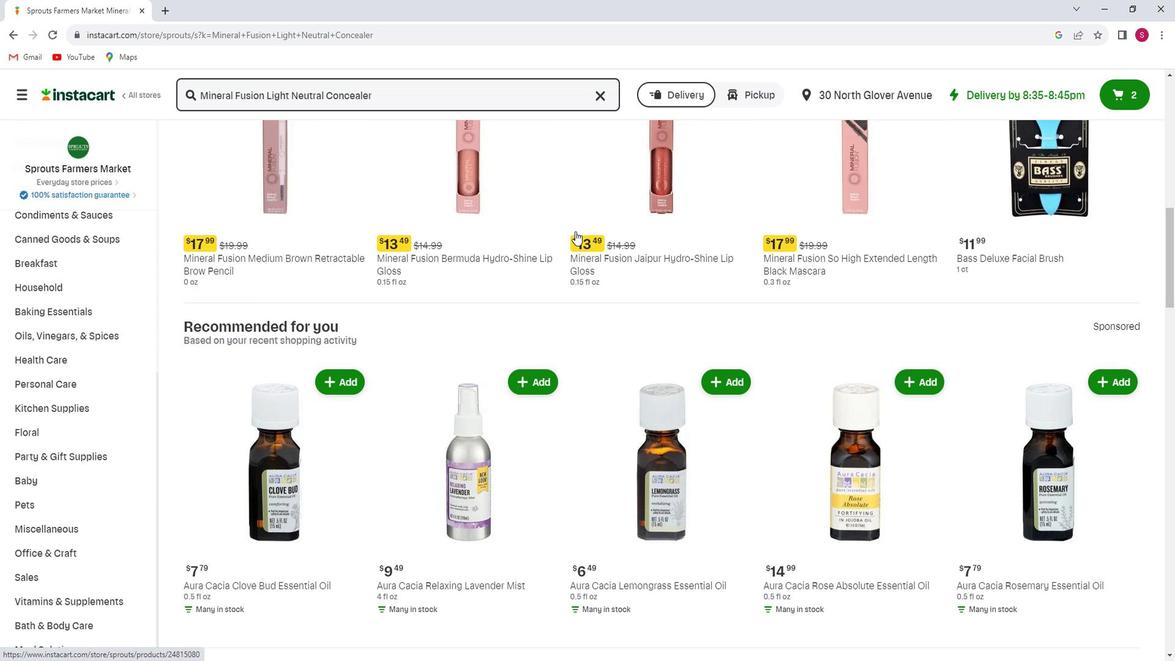 
Action: Mouse scrolled (585, 231) with delta (0, 0)
Screenshot: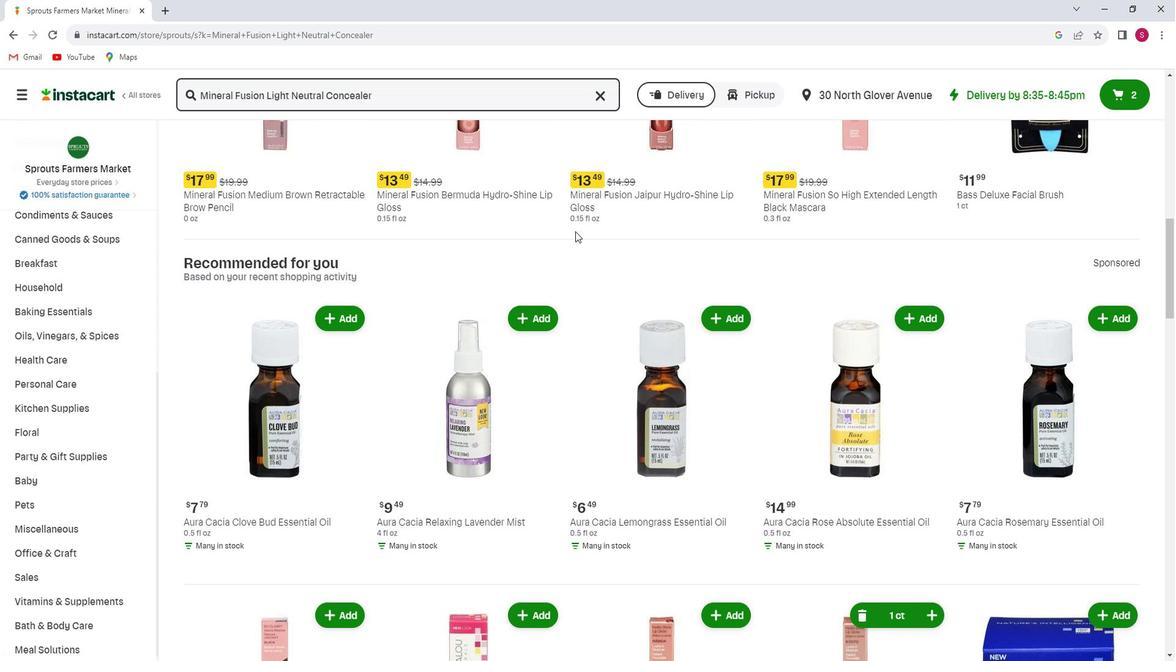 
Action: Mouse scrolled (585, 231) with delta (0, 0)
Screenshot: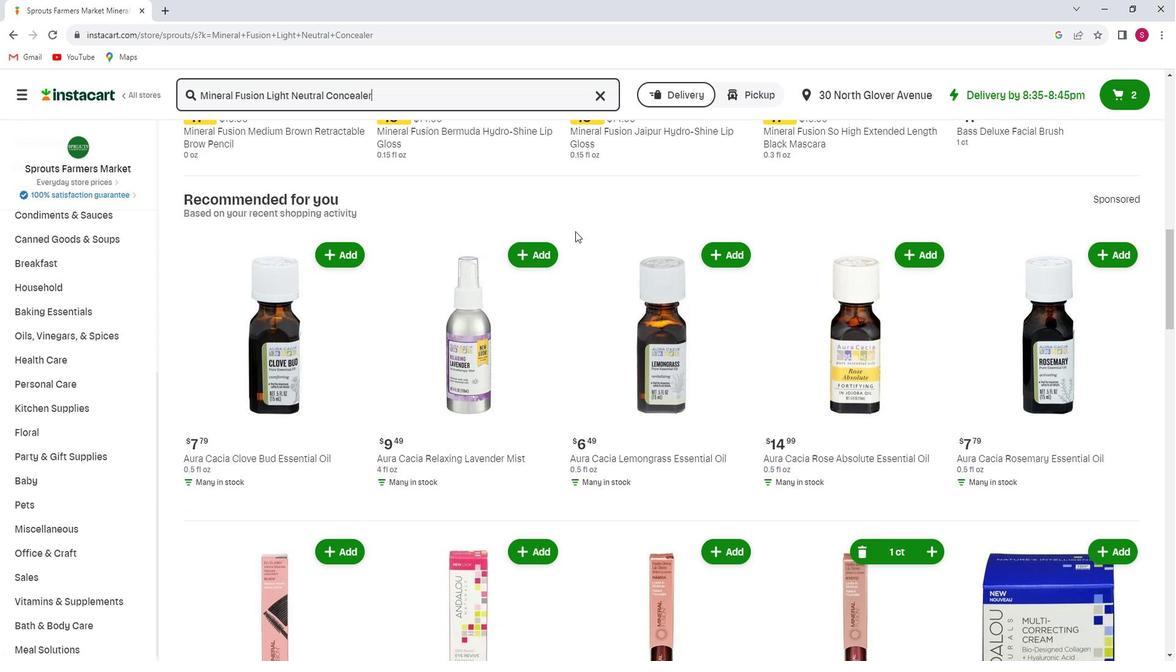
Action: Mouse scrolled (585, 231) with delta (0, 0)
Screenshot: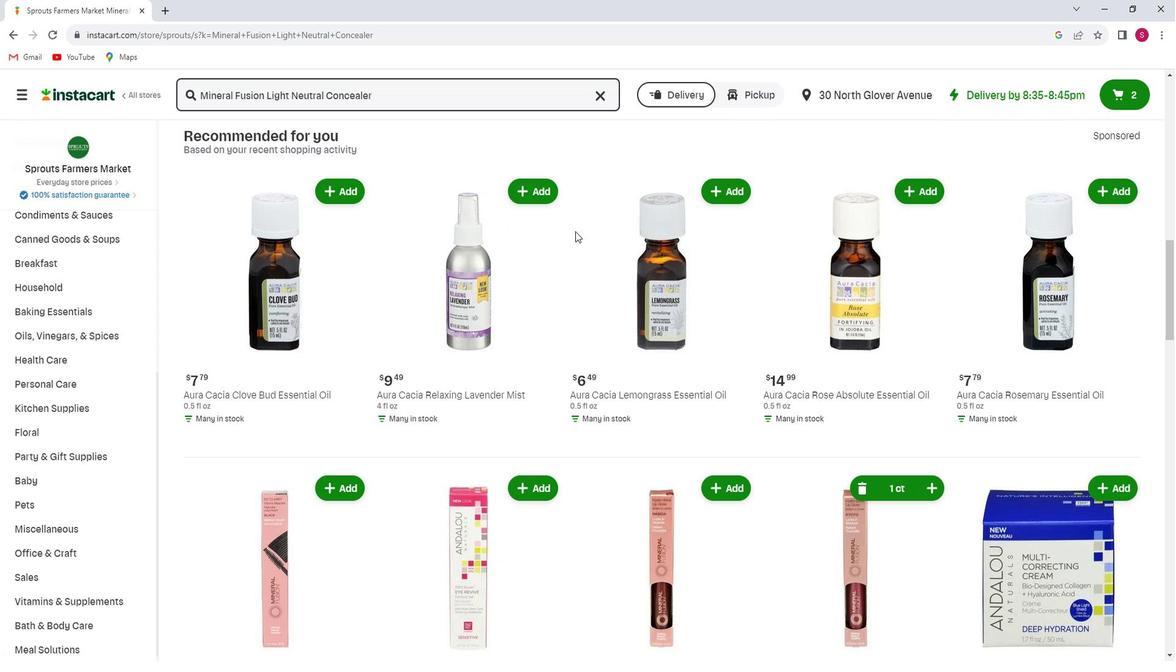 
Action: Mouse scrolled (585, 231) with delta (0, 0)
Screenshot: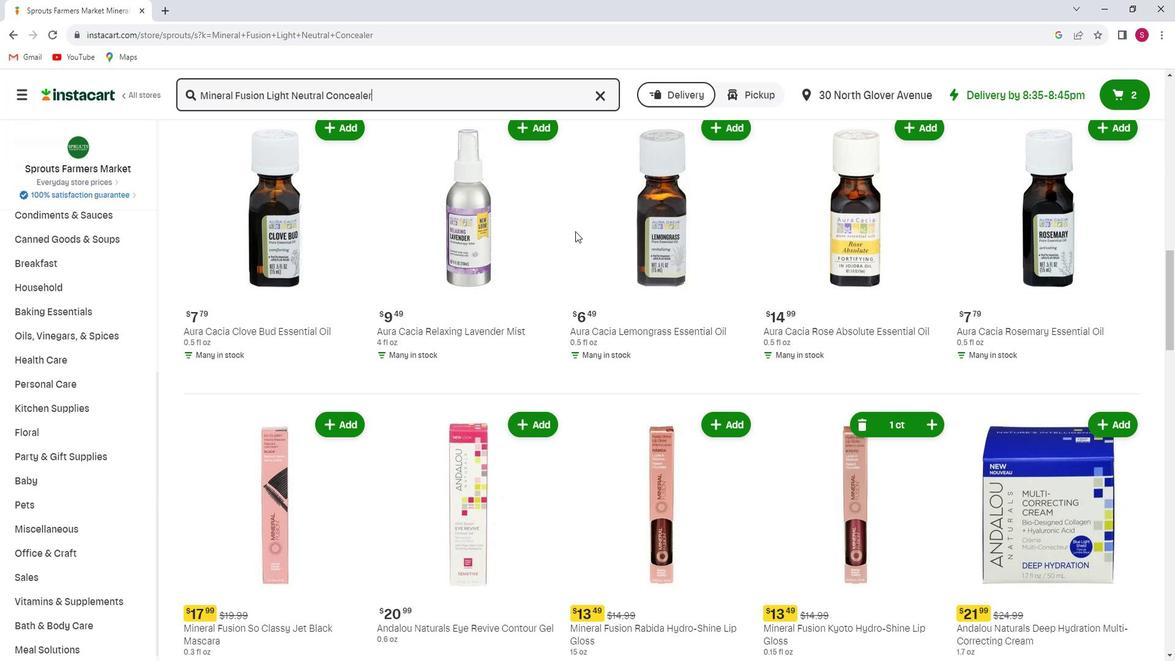 
Action: Mouse scrolled (585, 231) with delta (0, 0)
Screenshot: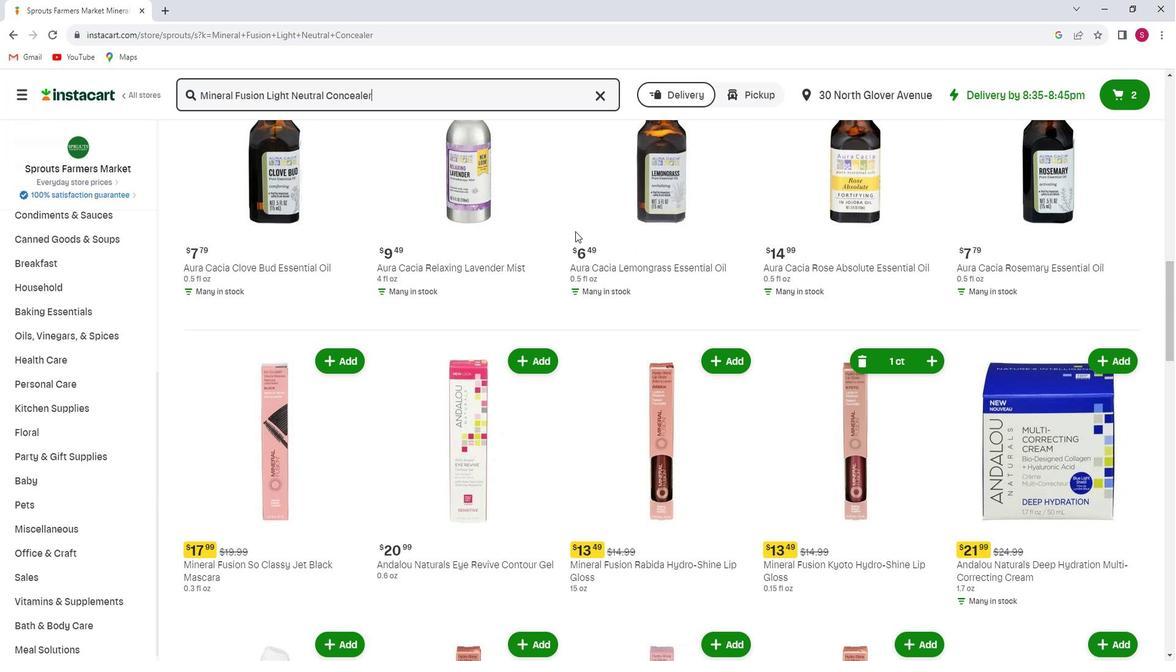 
Action: Mouse scrolled (585, 231) with delta (0, 0)
Screenshot: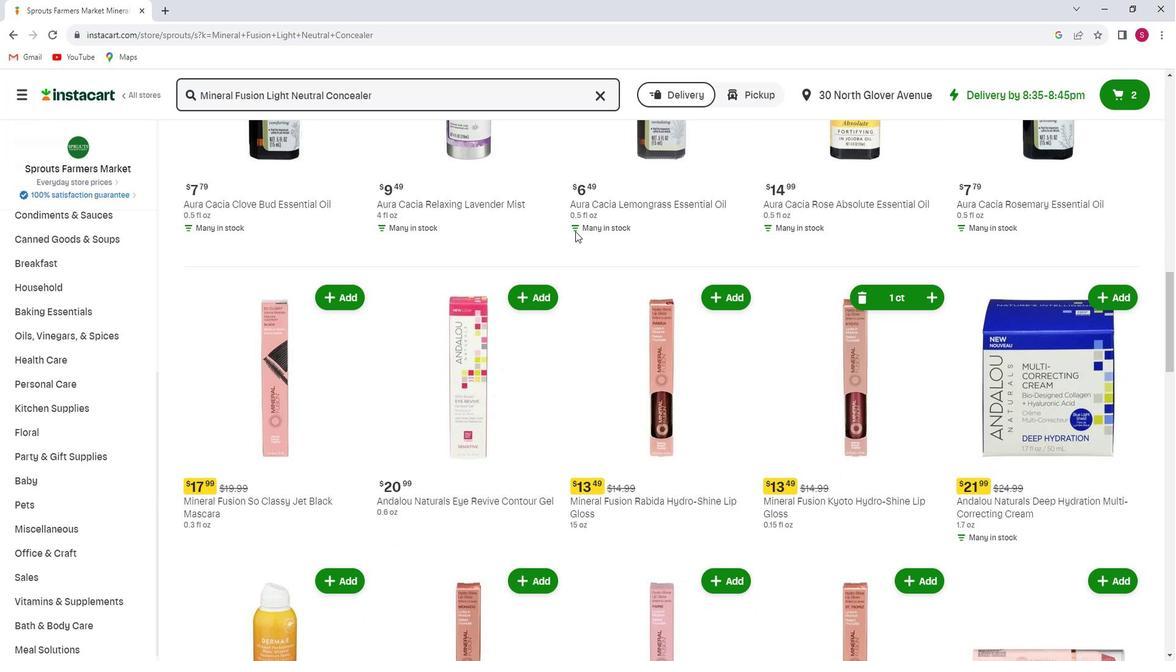 
Action: Mouse scrolled (585, 231) with delta (0, 0)
Screenshot: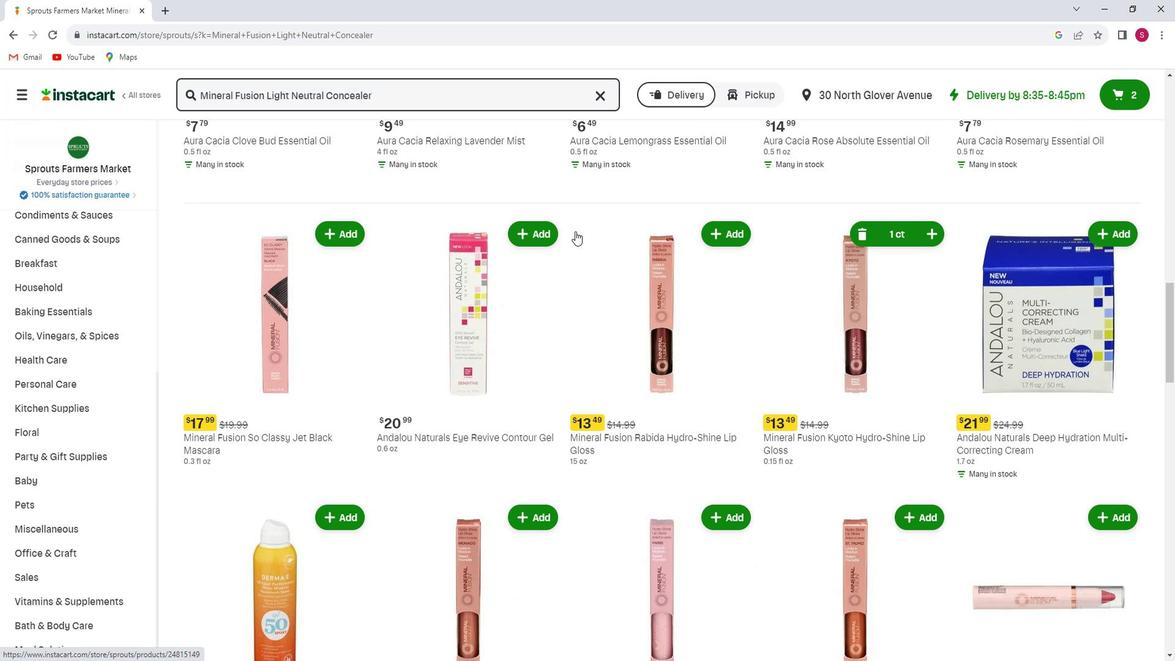 
Action: Mouse scrolled (585, 231) with delta (0, 0)
Screenshot: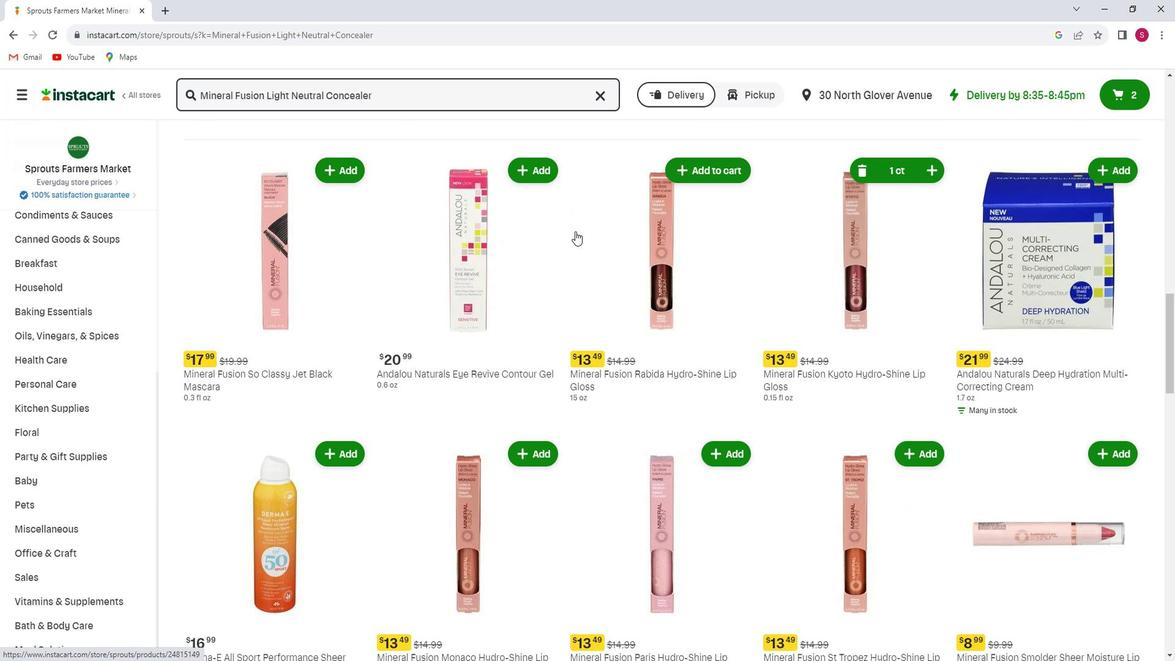 
Action: Mouse scrolled (585, 231) with delta (0, 0)
Screenshot: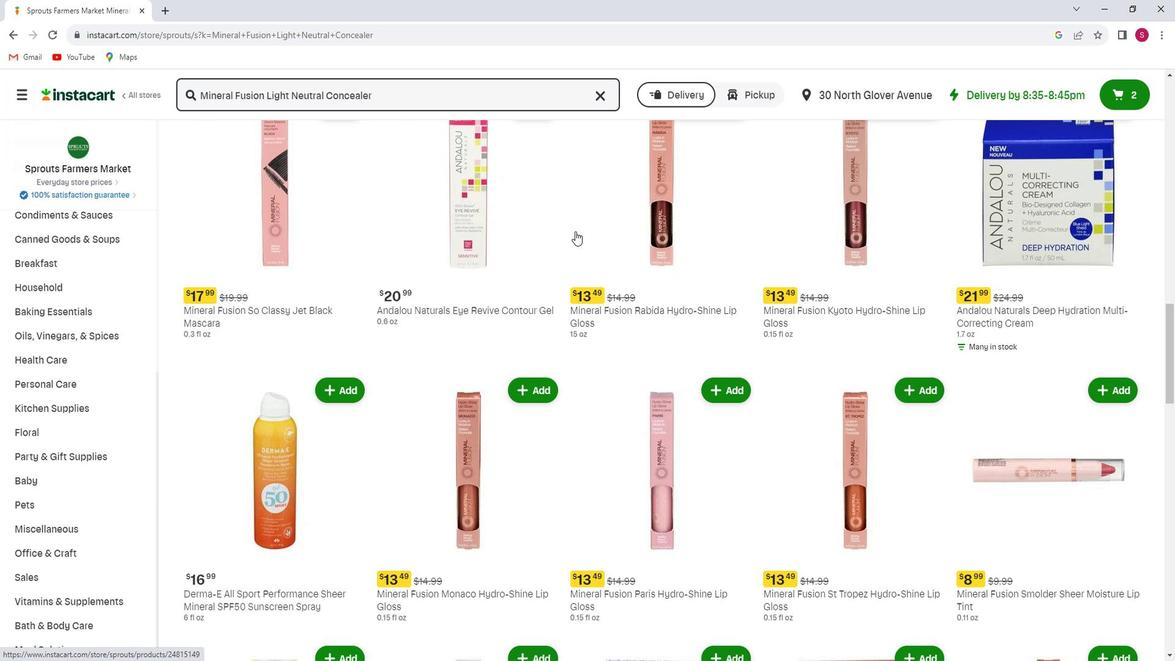 
Action: Mouse moved to (559, 241)
Screenshot: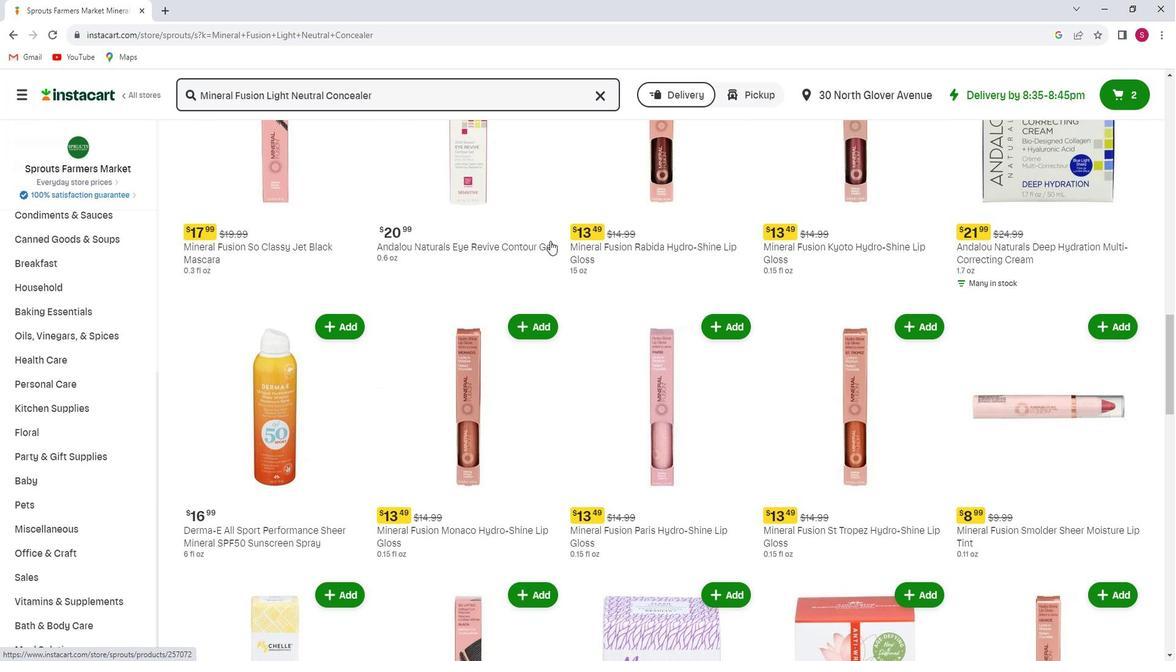 
Action: Mouse scrolled (559, 241) with delta (0, 0)
Screenshot: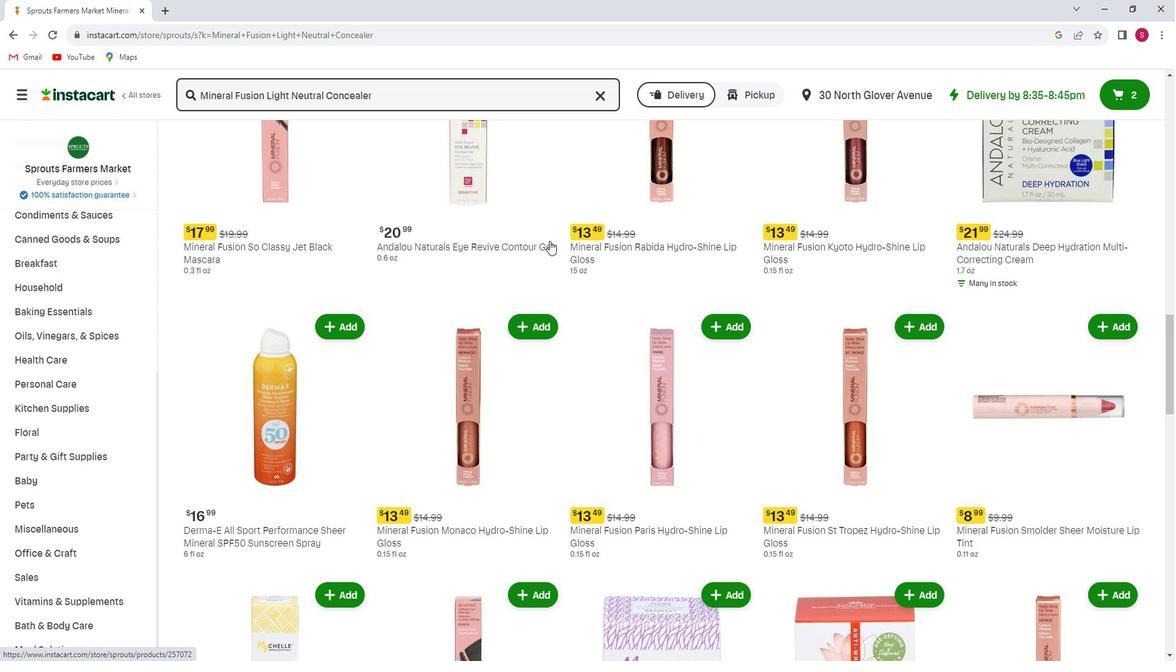 
Action: Mouse scrolled (559, 241) with delta (0, 0)
Screenshot: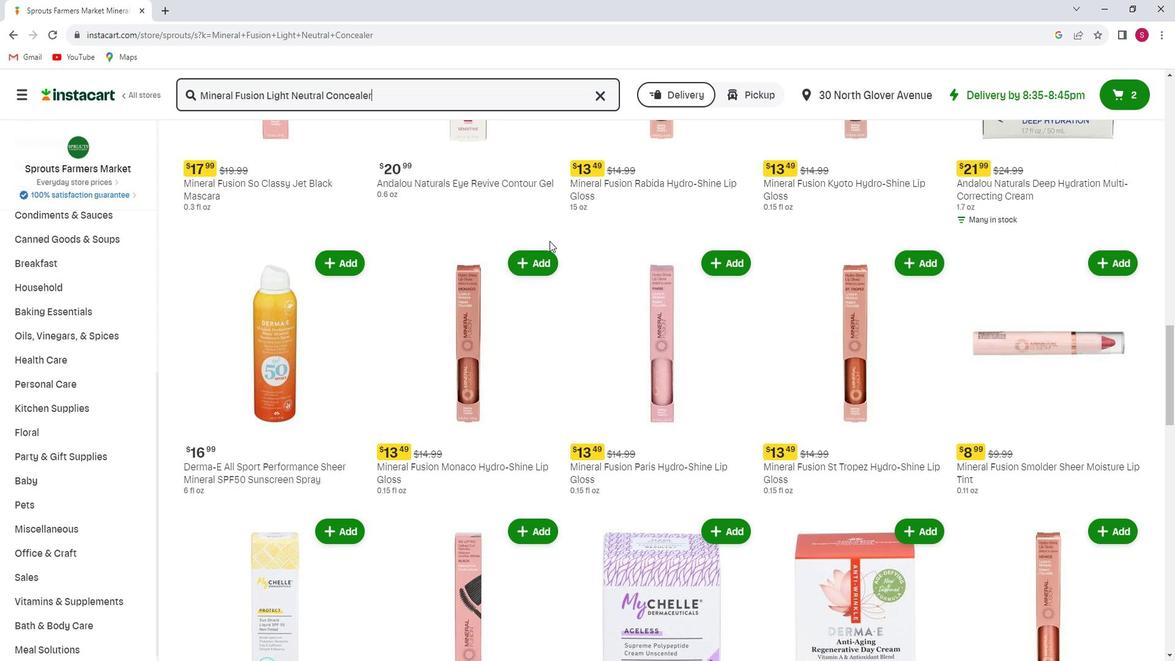 
Action: Mouse scrolled (559, 241) with delta (0, 0)
Screenshot: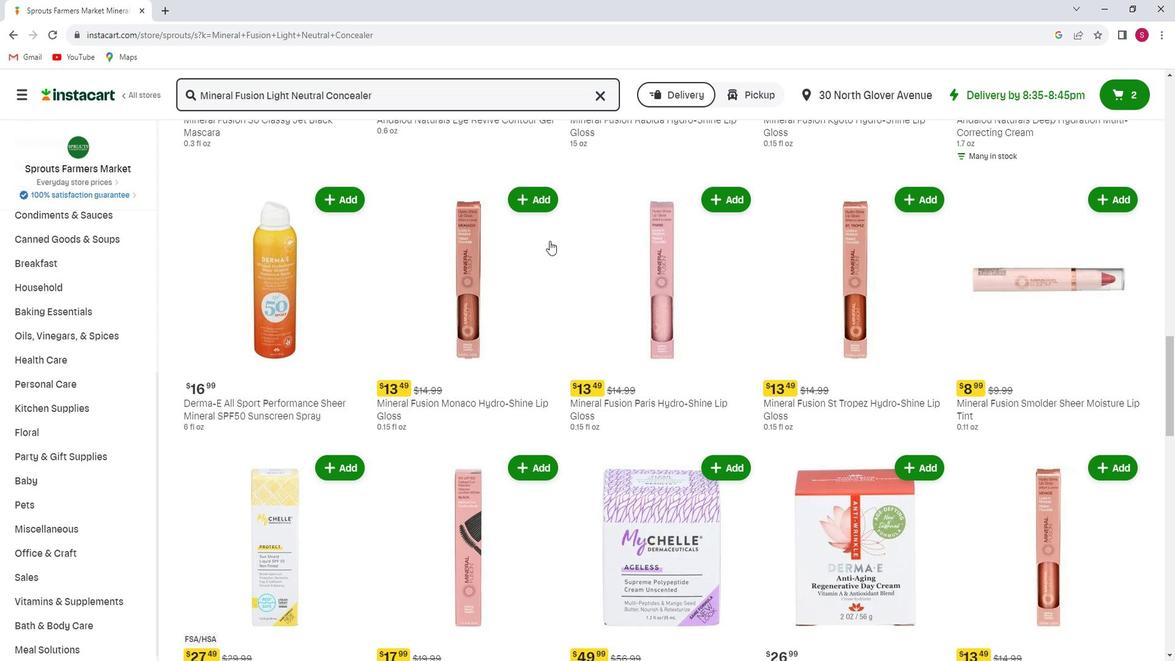 
Action: Mouse scrolled (559, 241) with delta (0, 0)
Screenshot: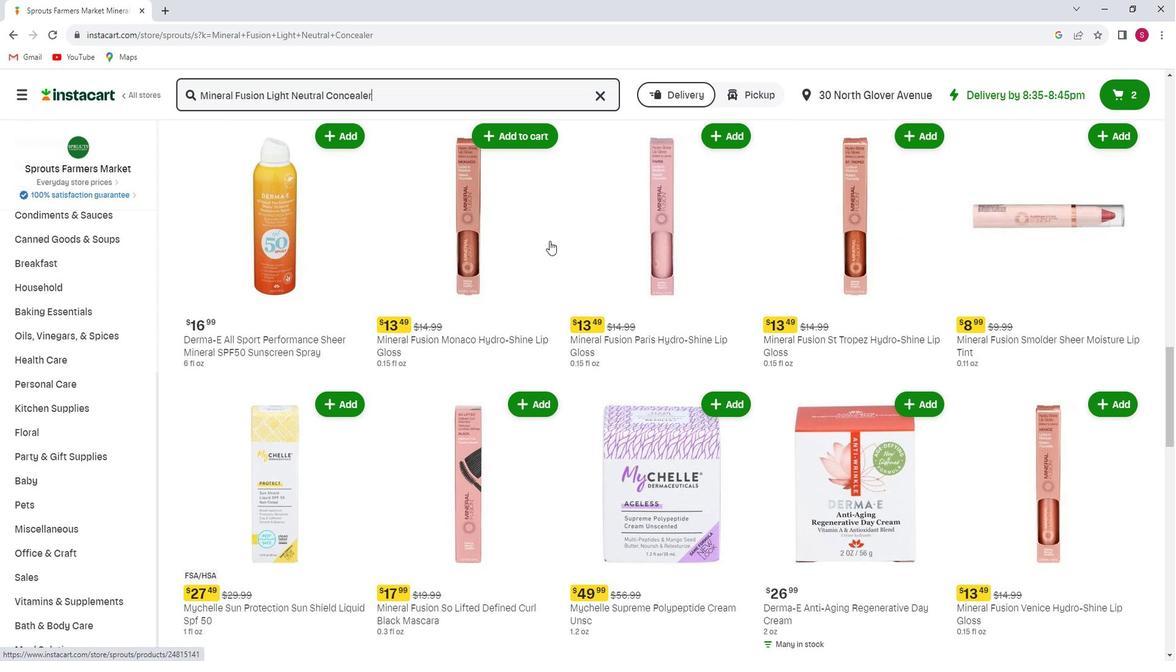 
Action: Mouse scrolled (559, 241) with delta (0, 0)
Screenshot: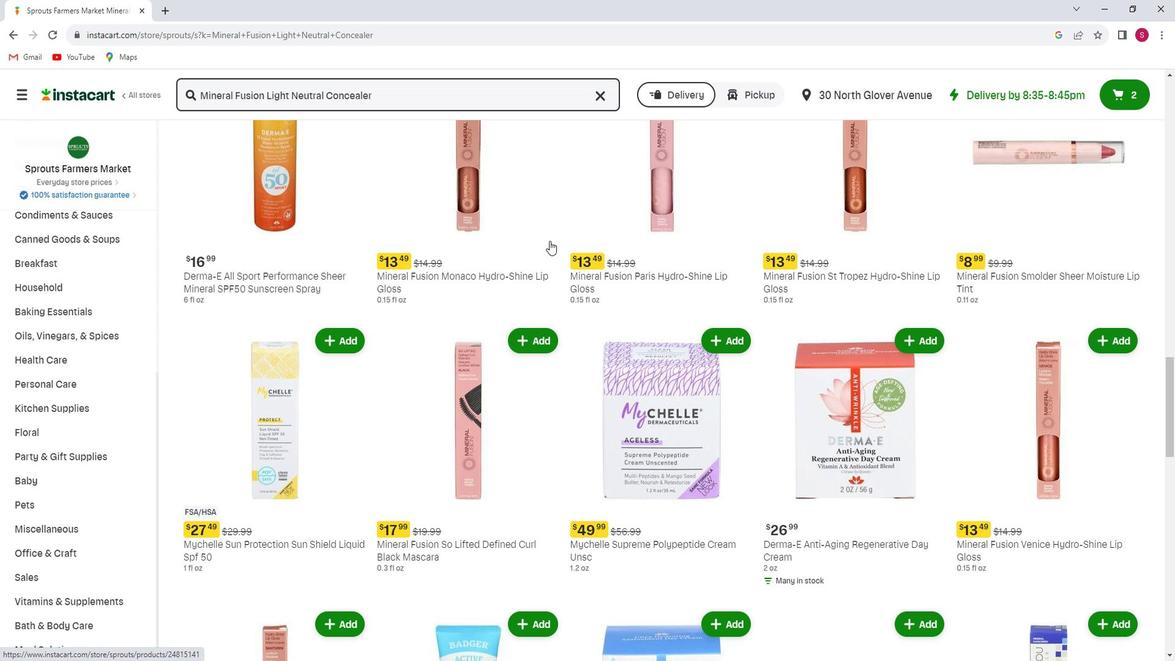 
Action: Mouse scrolled (559, 241) with delta (0, 0)
Screenshot: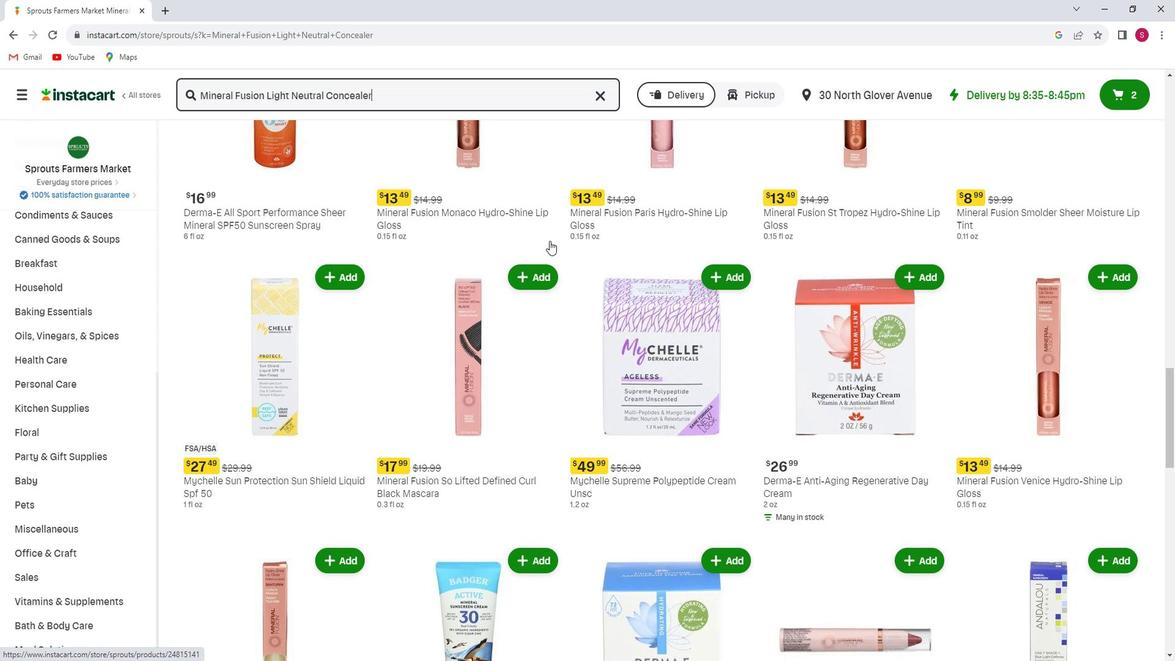 
Action: Mouse scrolled (559, 241) with delta (0, 0)
Screenshot: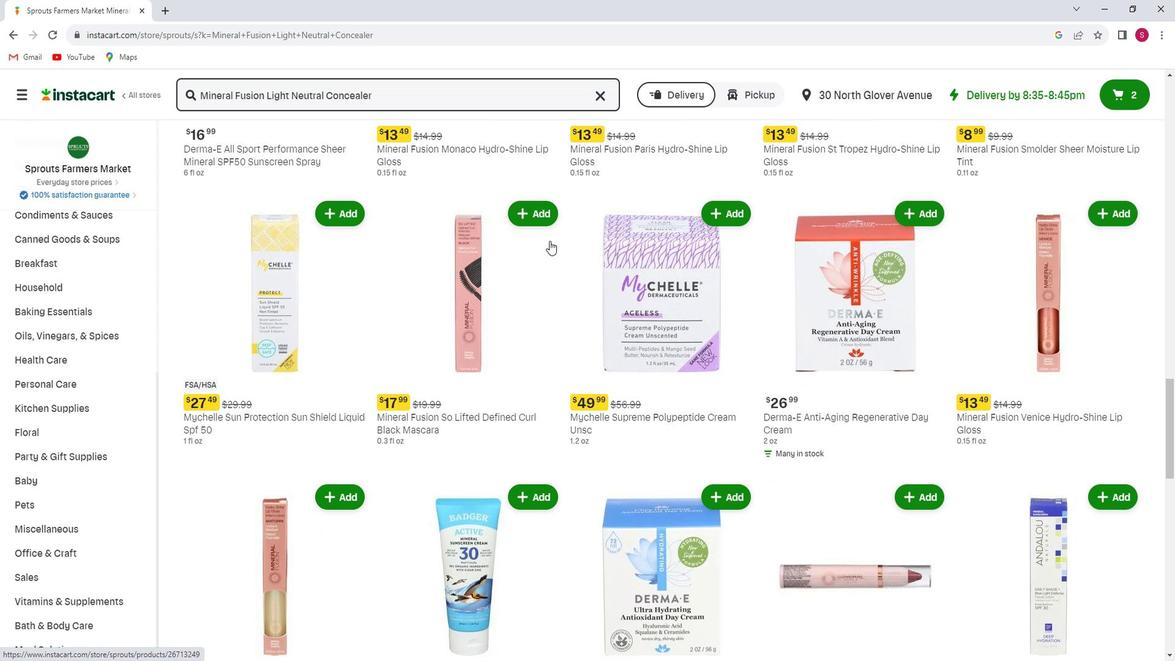 
Action: Mouse scrolled (559, 241) with delta (0, 0)
Screenshot: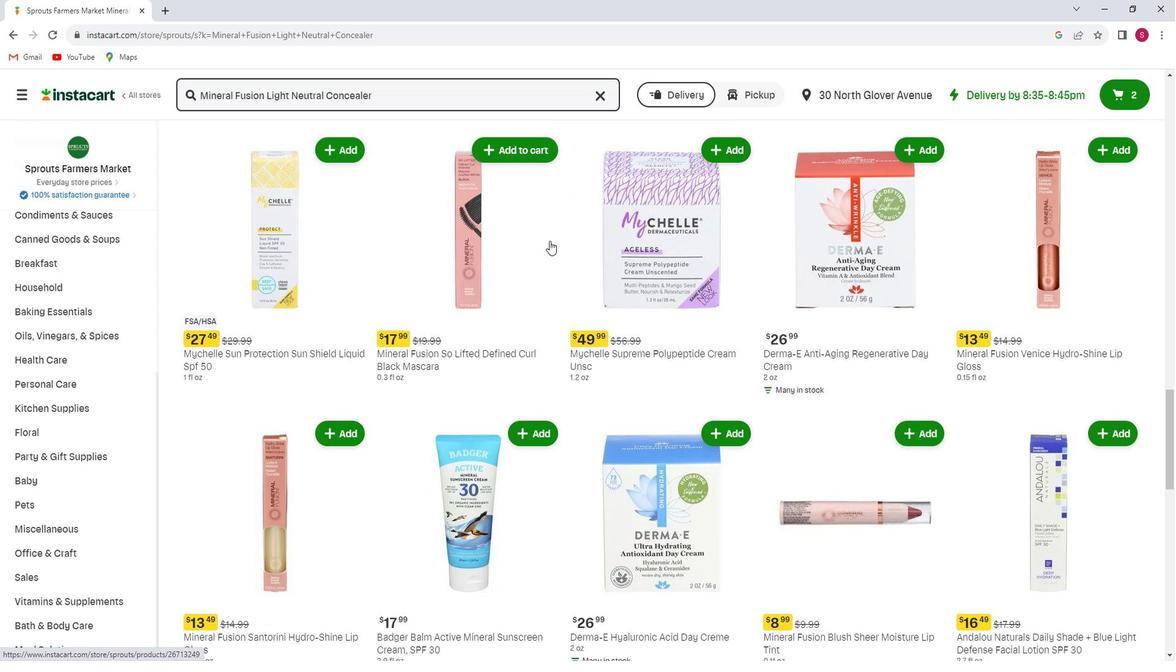 
Action: Mouse scrolled (559, 241) with delta (0, 0)
Screenshot: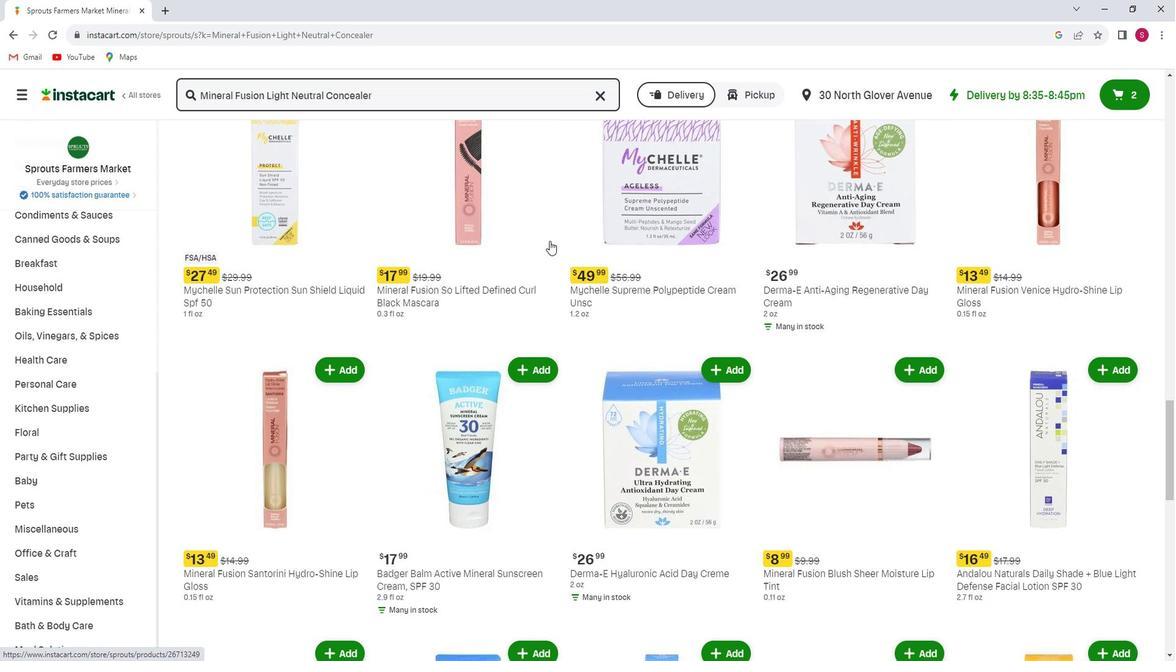 
Action: Mouse scrolled (559, 241) with delta (0, 0)
Screenshot: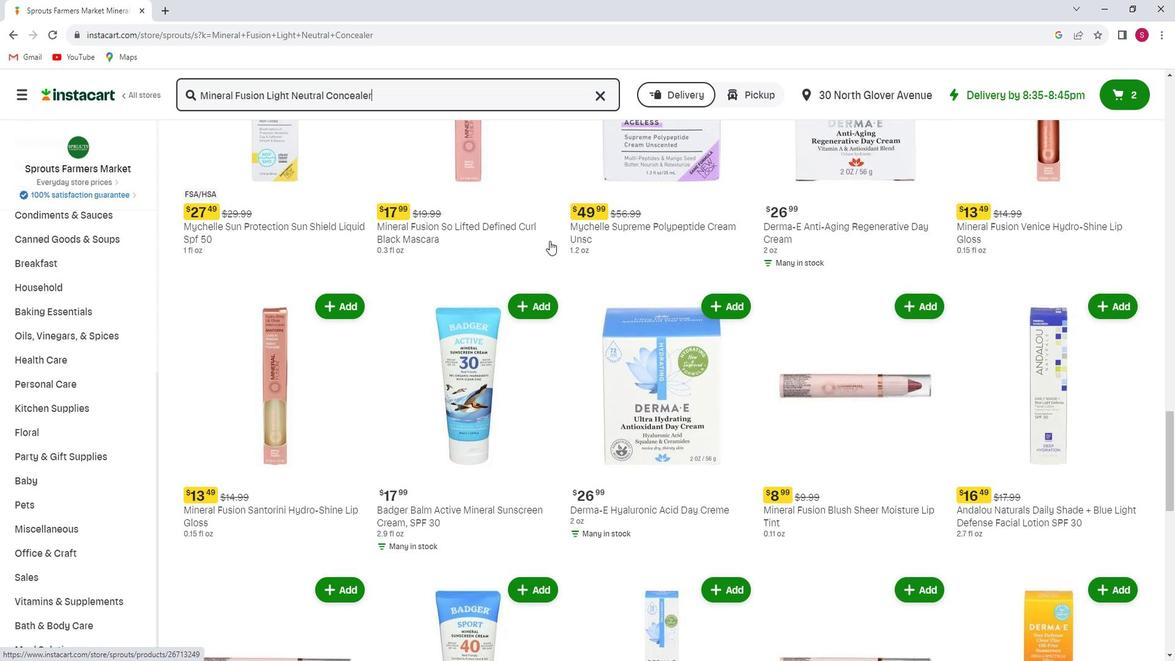
Action: Mouse scrolled (559, 241) with delta (0, 0)
Screenshot: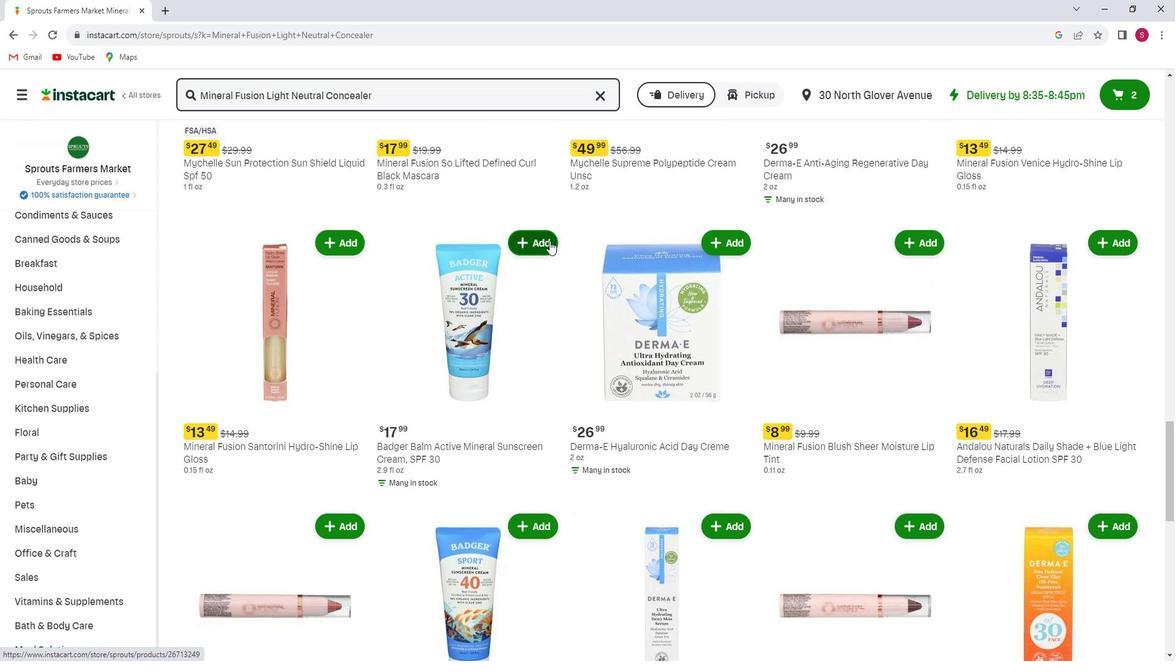 
Action: Mouse scrolled (559, 241) with delta (0, 0)
Screenshot: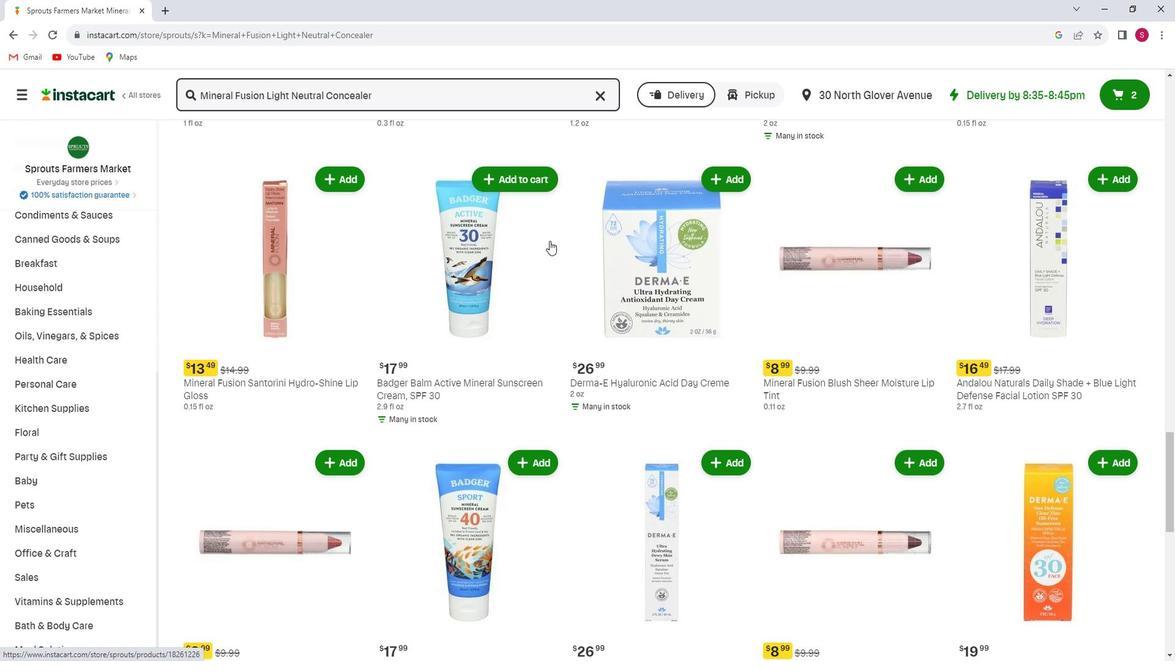 
Action: Mouse scrolled (559, 241) with delta (0, 0)
Screenshot: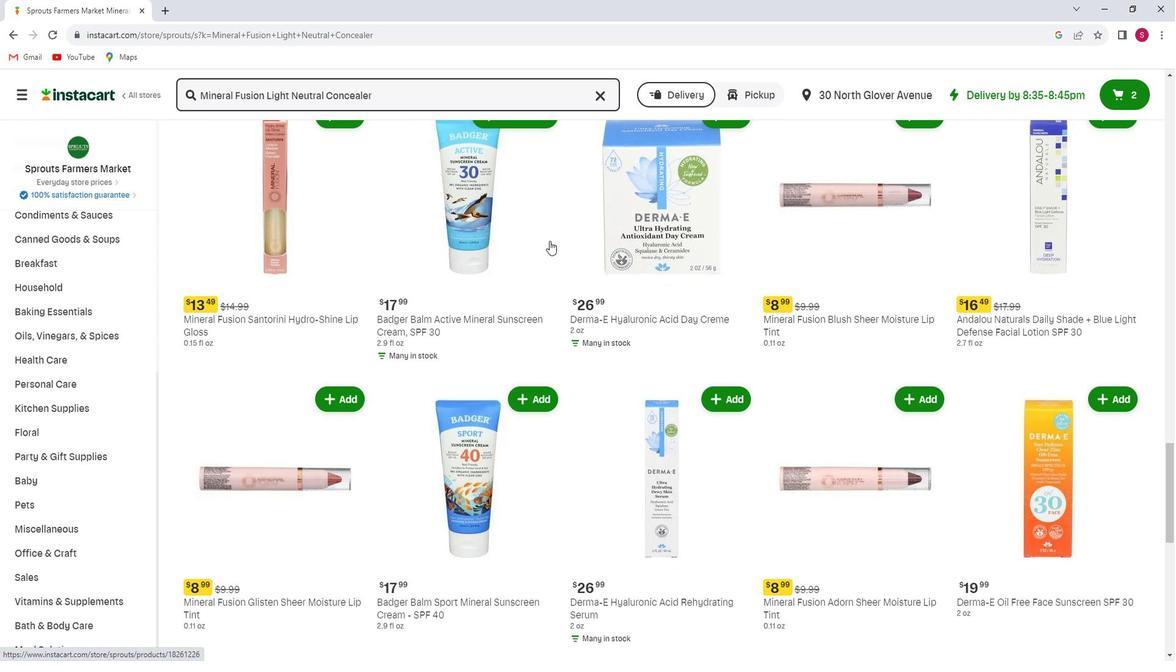 
Action: Mouse scrolled (559, 241) with delta (0, 0)
Screenshot: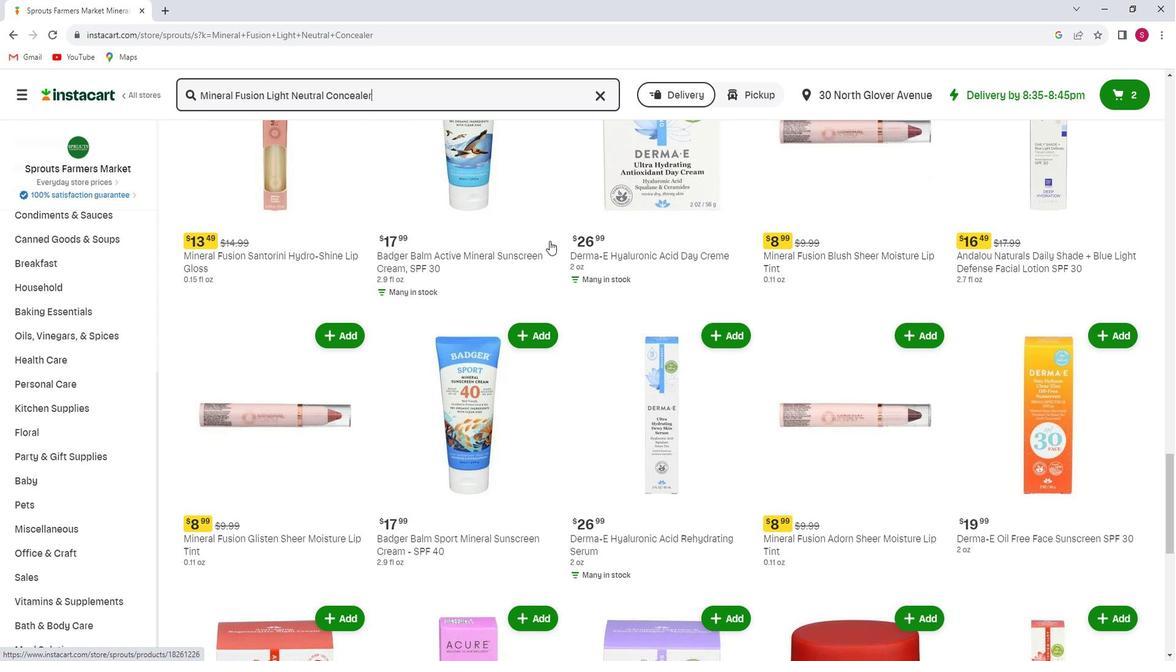 
Action: Mouse scrolled (559, 241) with delta (0, 0)
Screenshot: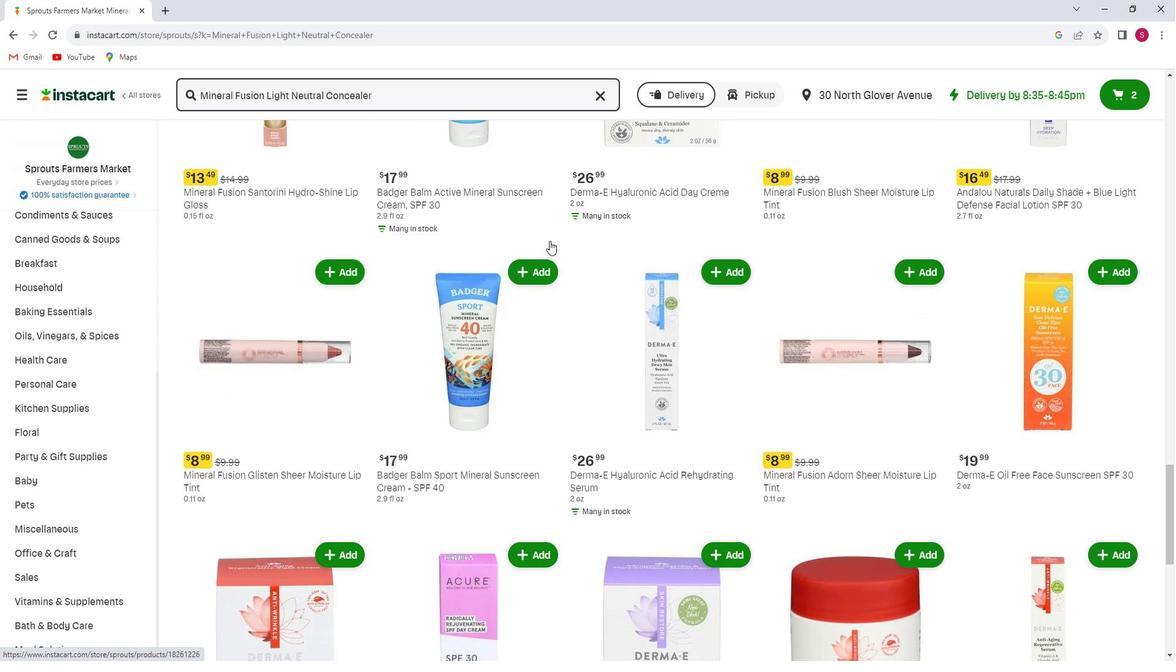 
Action: Mouse scrolled (559, 241) with delta (0, 0)
Screenshot: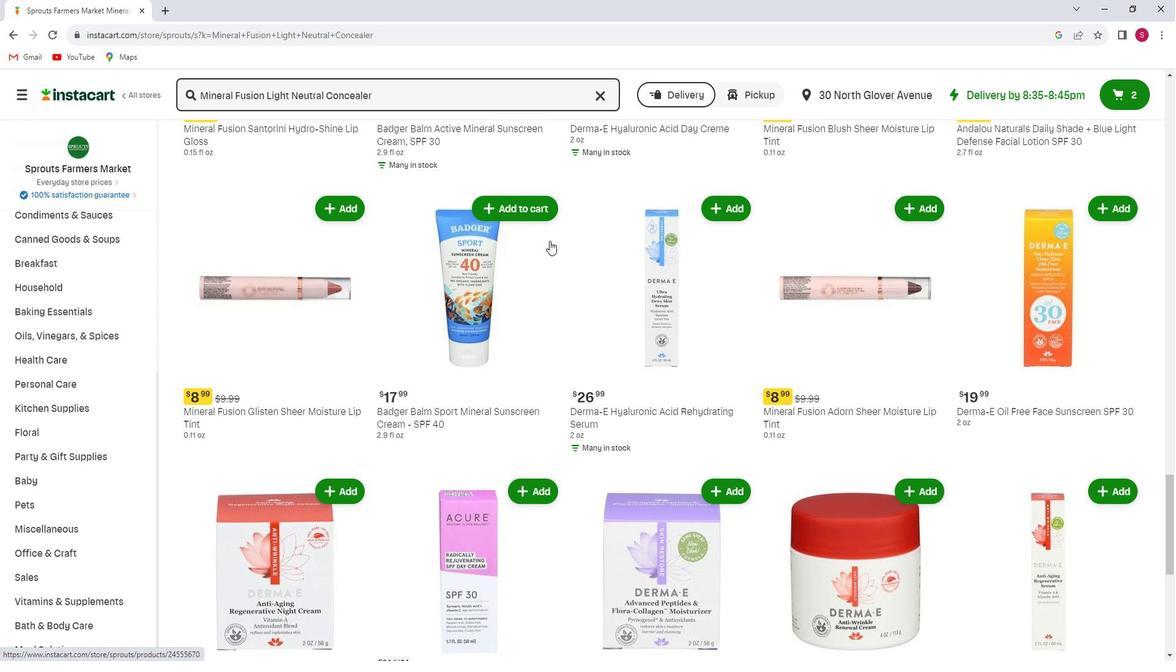 
Action: Mouse scrolled (559, 241) with delta (0, 0)
Screenshot: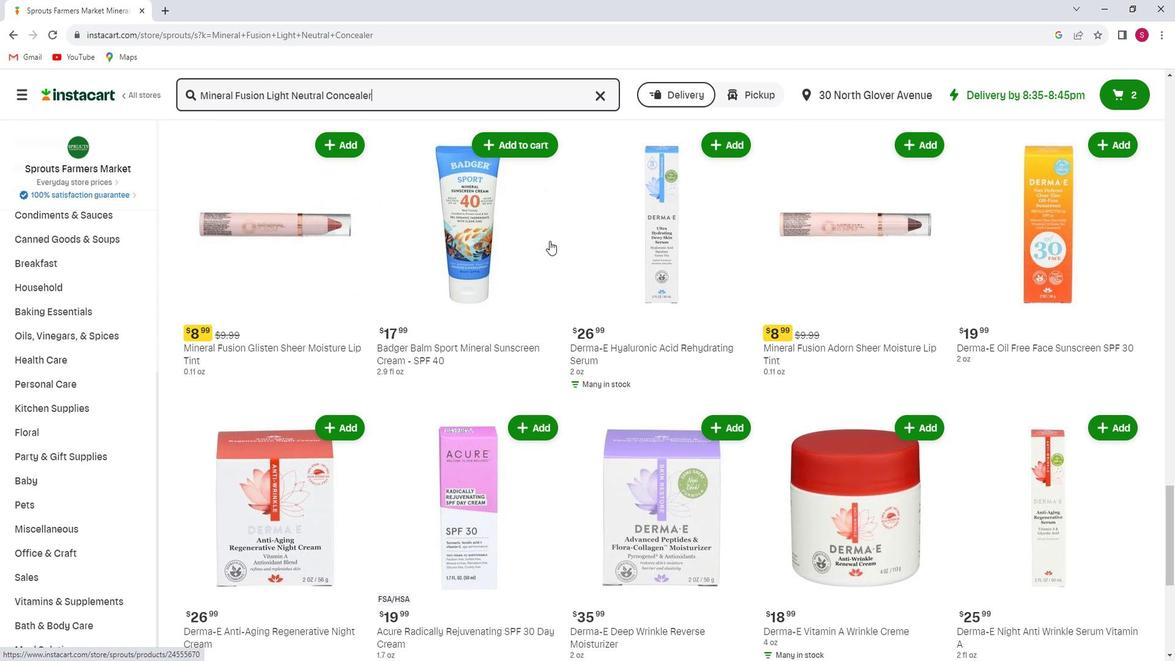 
Action: Mouse scrolled (559, 241) with delta (0, 0)
Screenshot: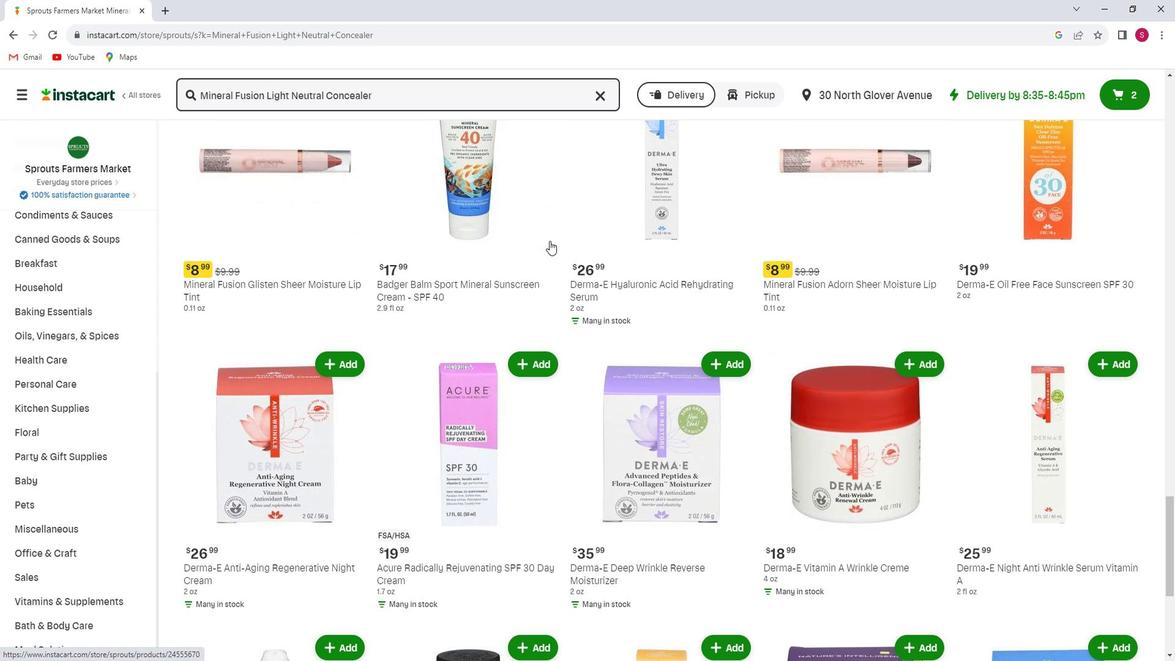 
Action: Mouse scrolled (559, 241) with delta (0, 0)
Screenshot: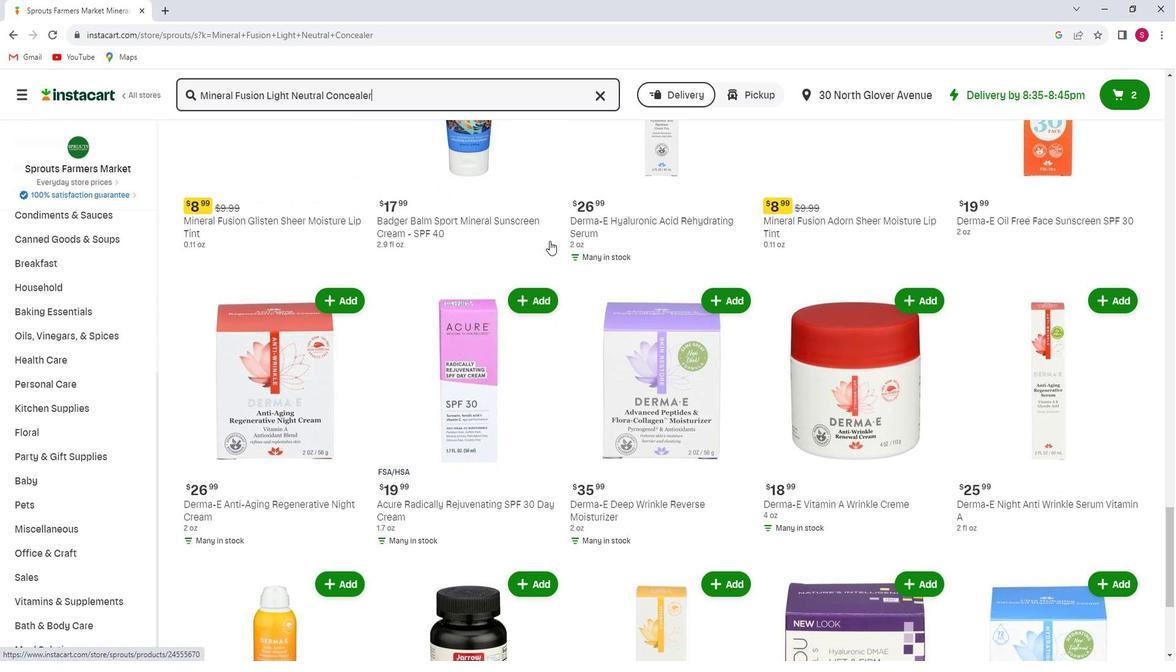 
Action: Mouse scrolled (559, 241) with delta (0, 0)
Screenshot: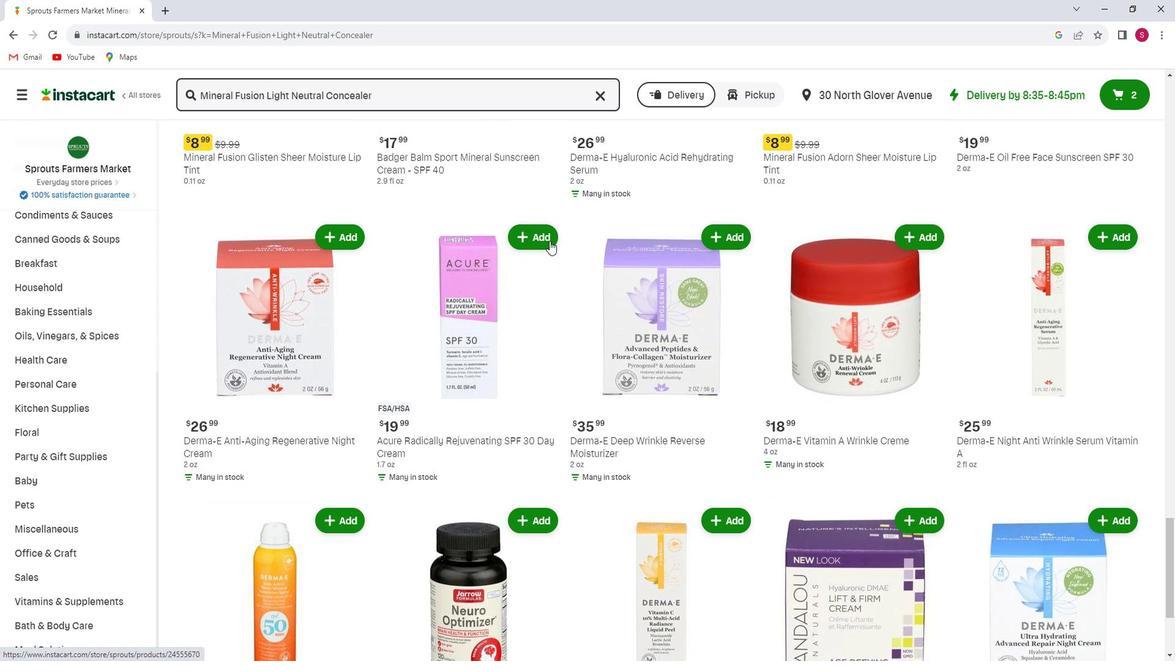 
Action: Mouse scrolled (559, 241) with delta (0, 0)
Screenshot: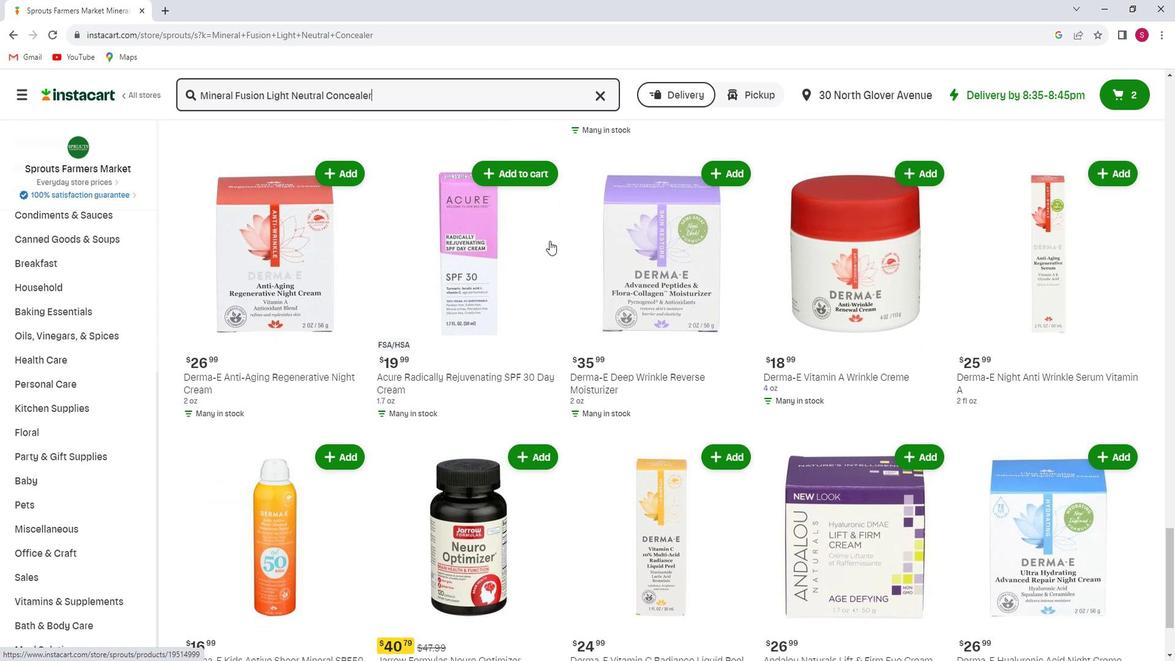 
Action: Mouse scrolled (559, 241) with delta (0, 0)
Screenshot: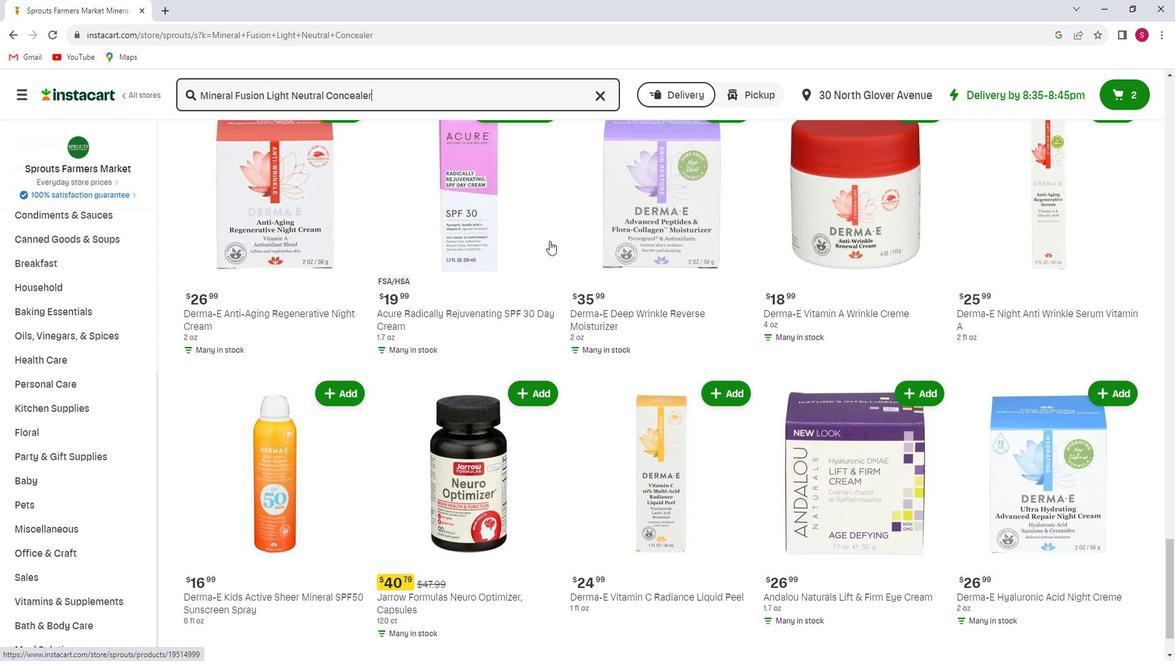 
Action: Mouse scrolled (559, 241) with delta (0, 0)
Screenshot: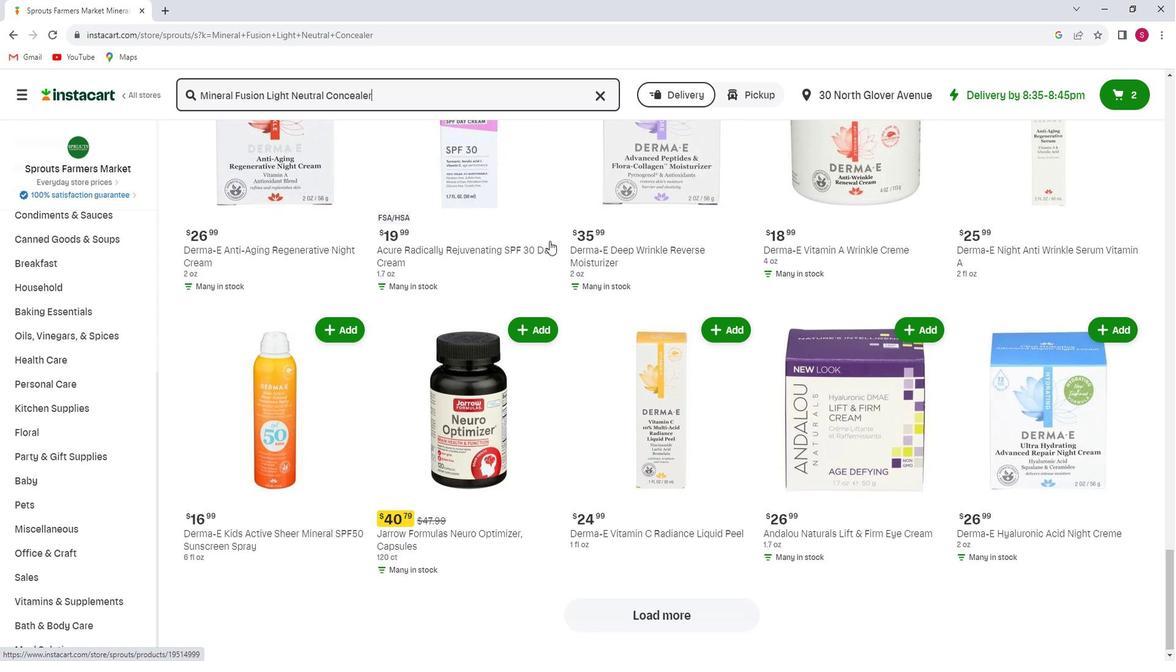 
Action: Mouse scrolled (559, 241) with delta (0, 0)
Screenshot: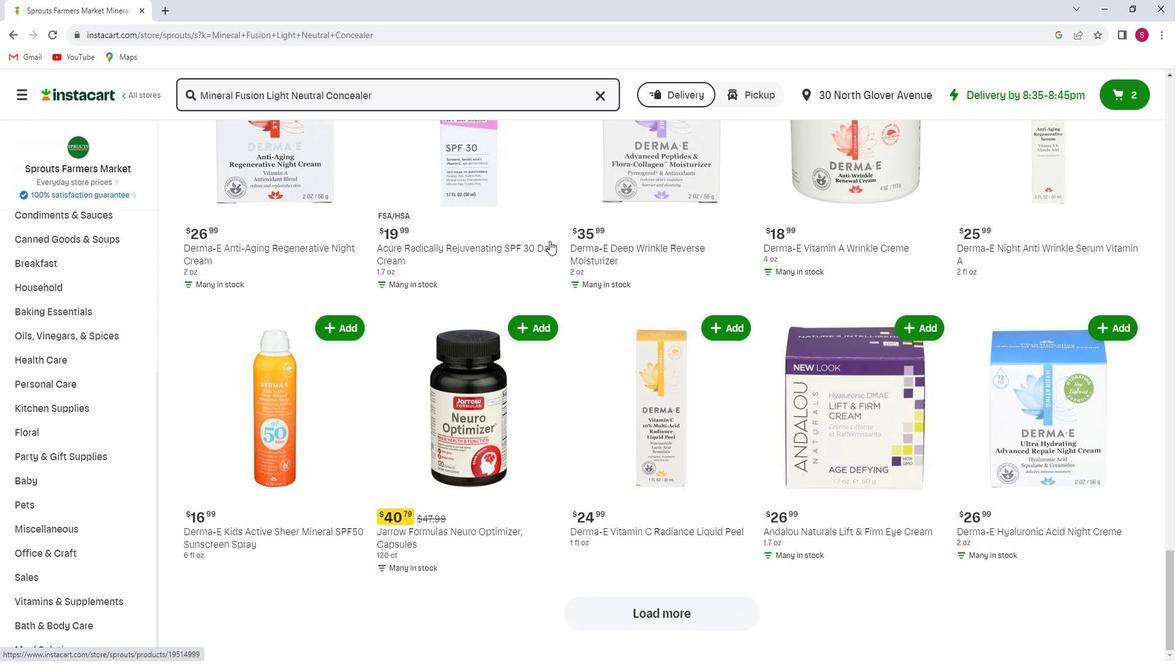 
Action: Mouse scrolled (559, 241) with delta (0, 0)
Screenshot: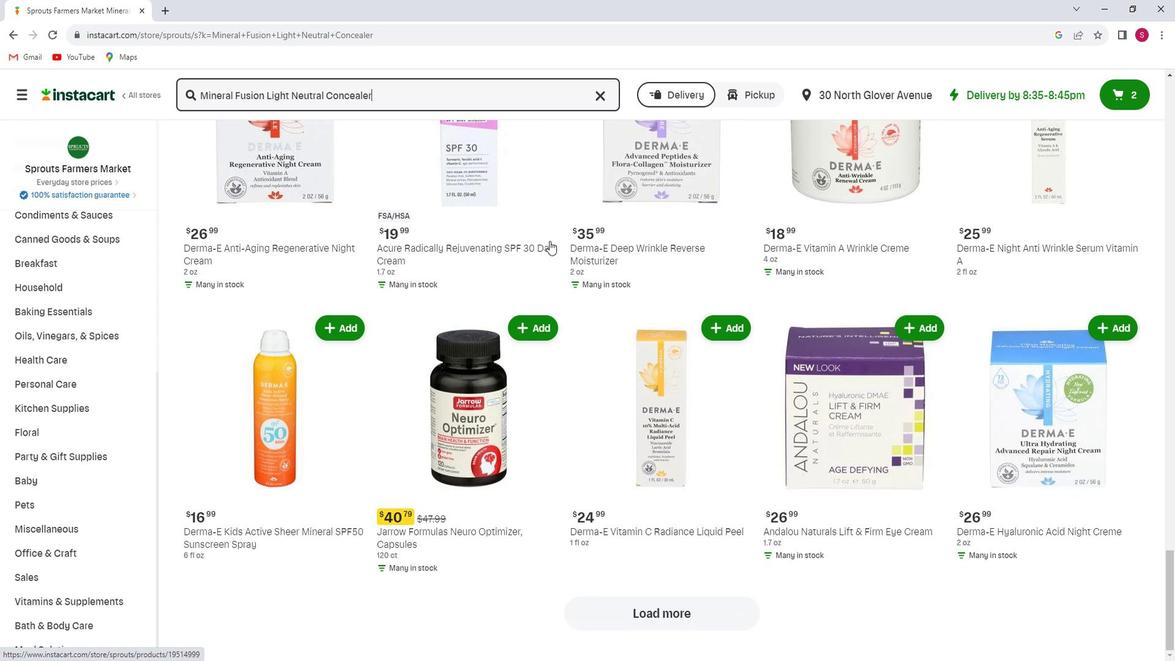
Action: Mouse scrolled (559, 241) with delta (0, 0)
Screenshot: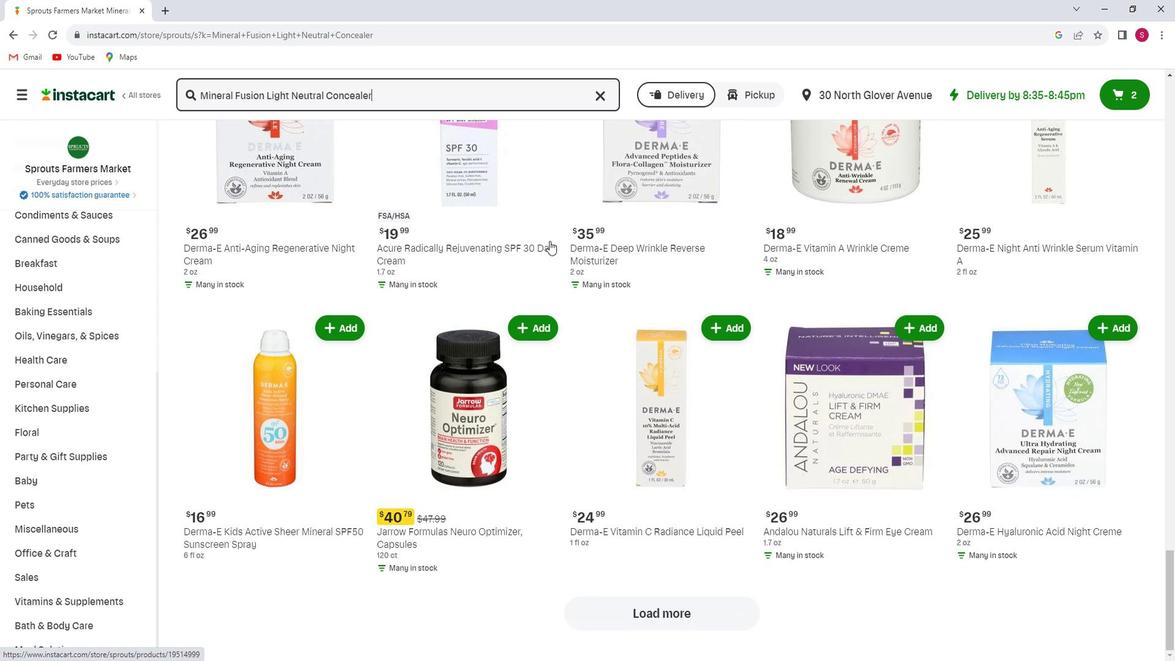 
Action: Mouse scrolled (559, 241) with delta (0, 0)
Screenshot: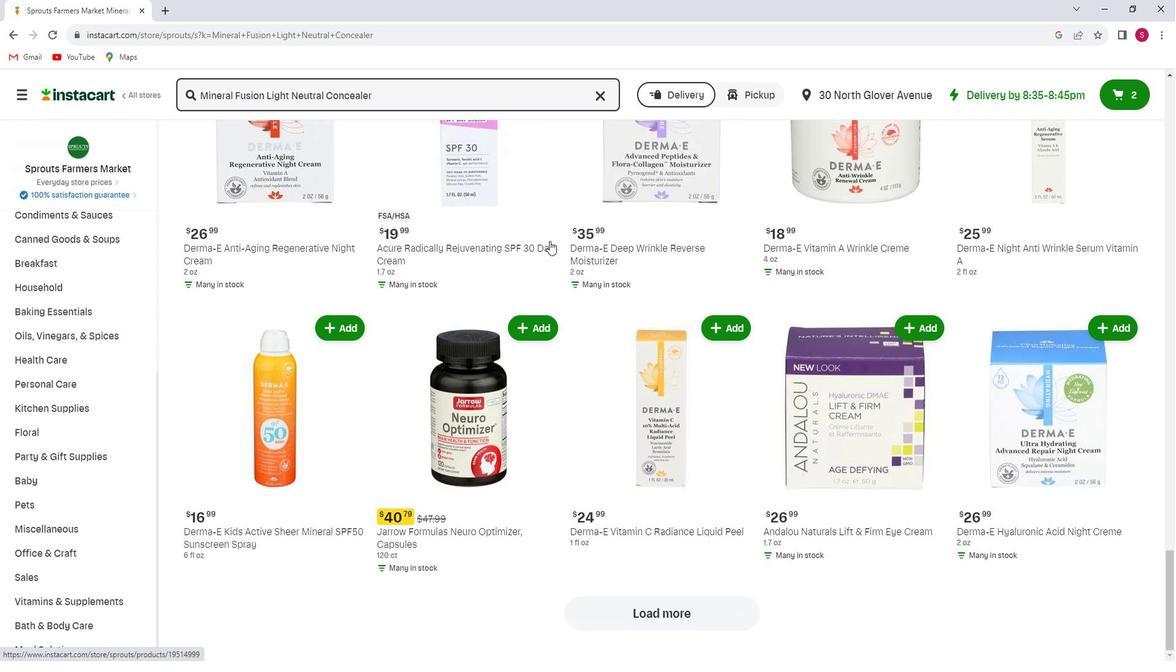 
